 Task: Find connections with filter location Villanueva with filter topic #Successwith filter profile language German with filter current company TRANSEARCH with filter school Shri Ram Institute of Technology with filter industry Mobile Computing Software Products with filter service category Product Marketing with filter keywords title Plant Engineer
Action: Mouse moved to (480, 55)
Screenshot: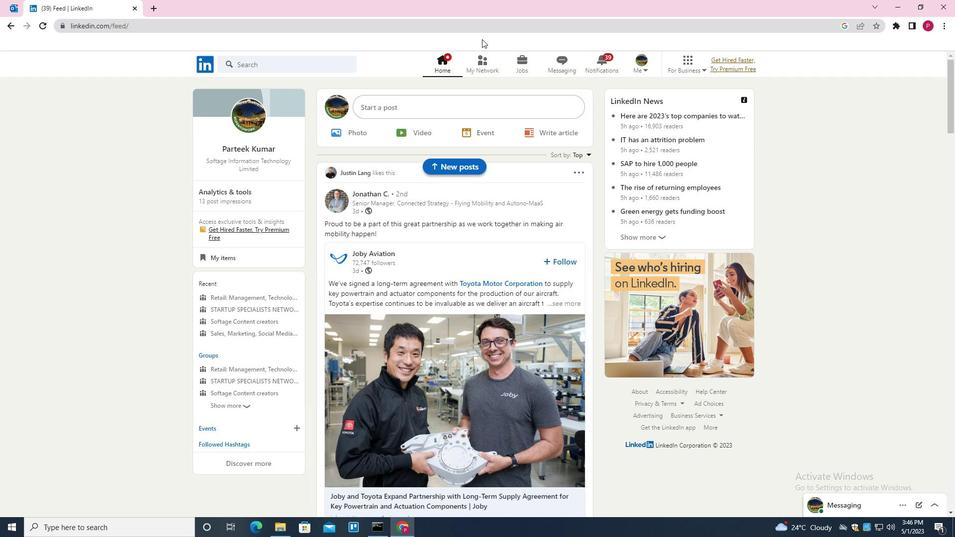 
Action: Mouse pressed left at (480, 55)
Screenshot: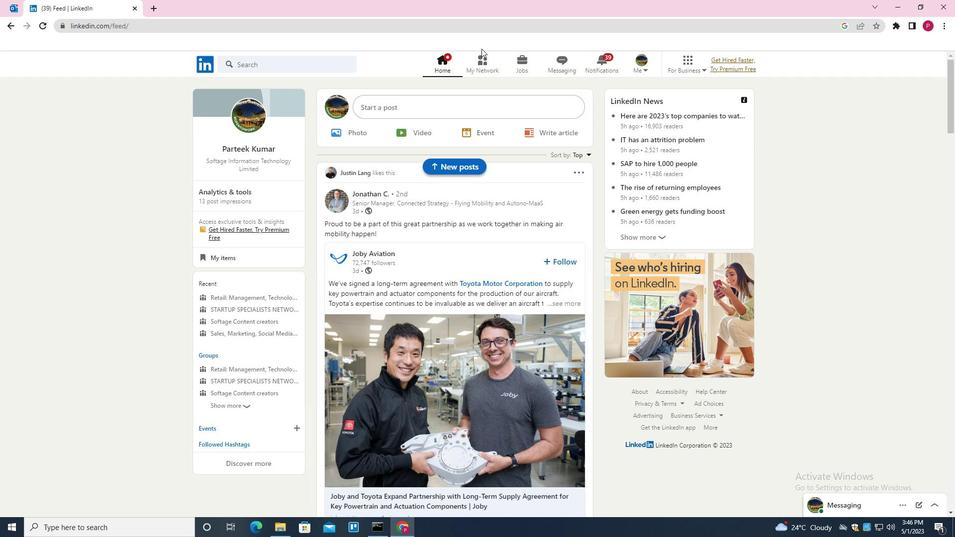 
Action: Mouse moved to (298, 122)
Screenshot: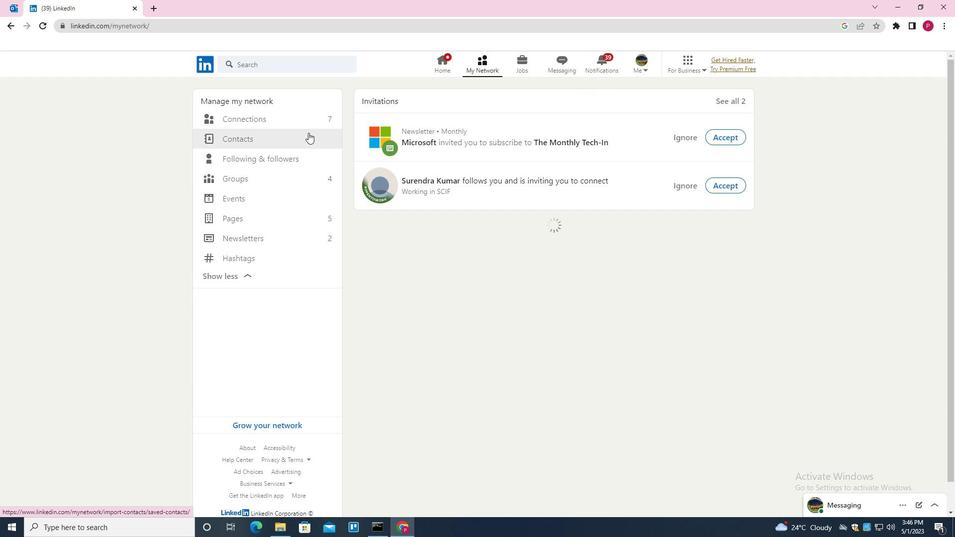 
Action: Mouse pressed left at (298, 122)
Screenshot: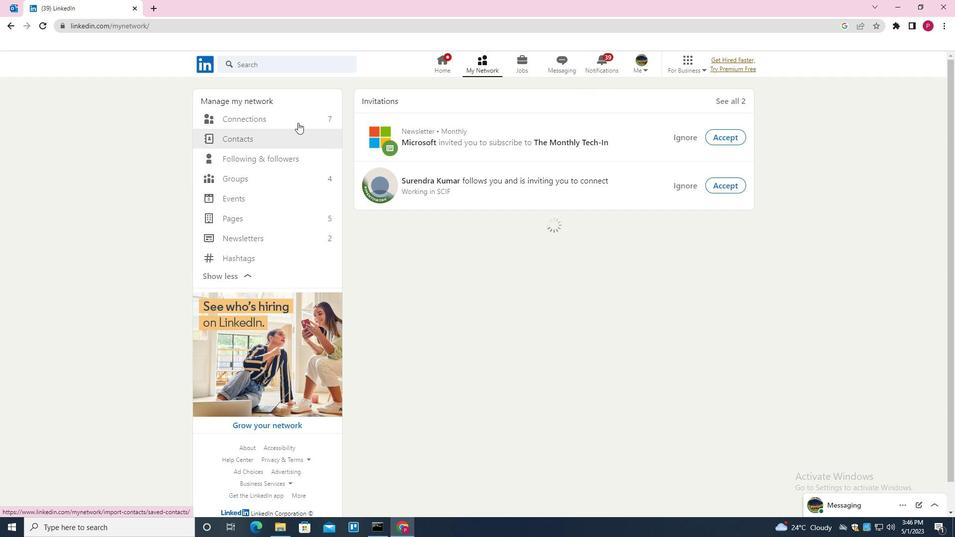 
Action: Mouse moved to (538, 119)
Screenshot: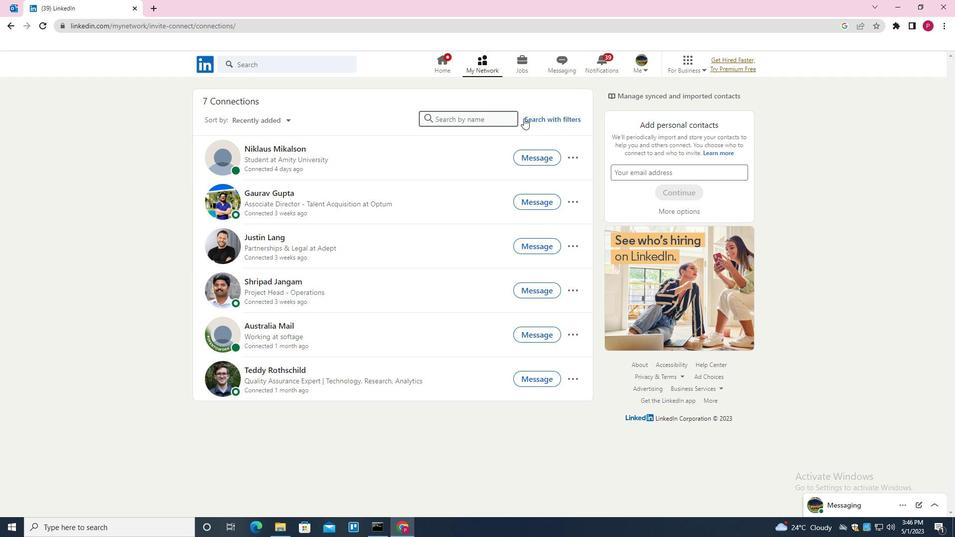 
Action: Mouse pressed left at (538, 119)
Screenshot: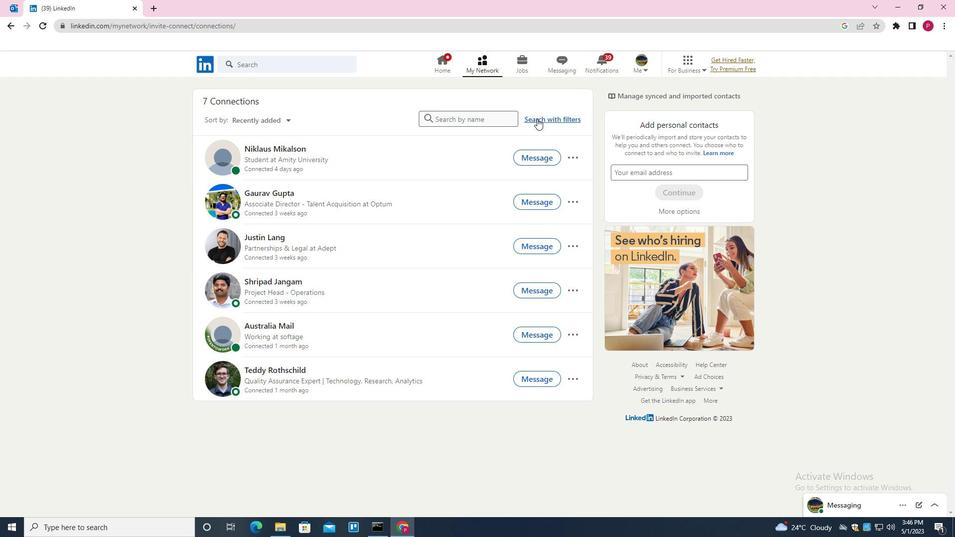 
Action: Mouse moved to (507, 90)
Screenshot: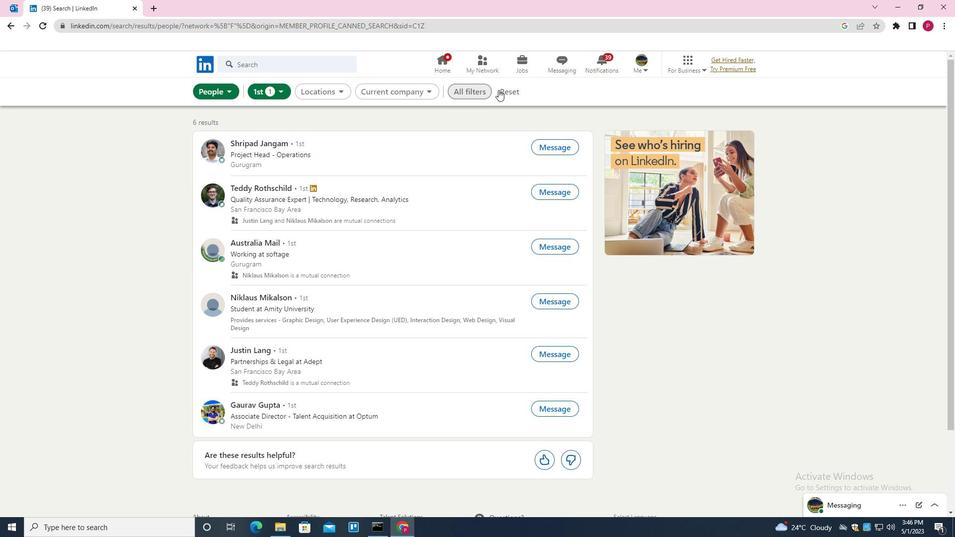 
Action: Mouse pressed left at (507, 90)
Screenshot: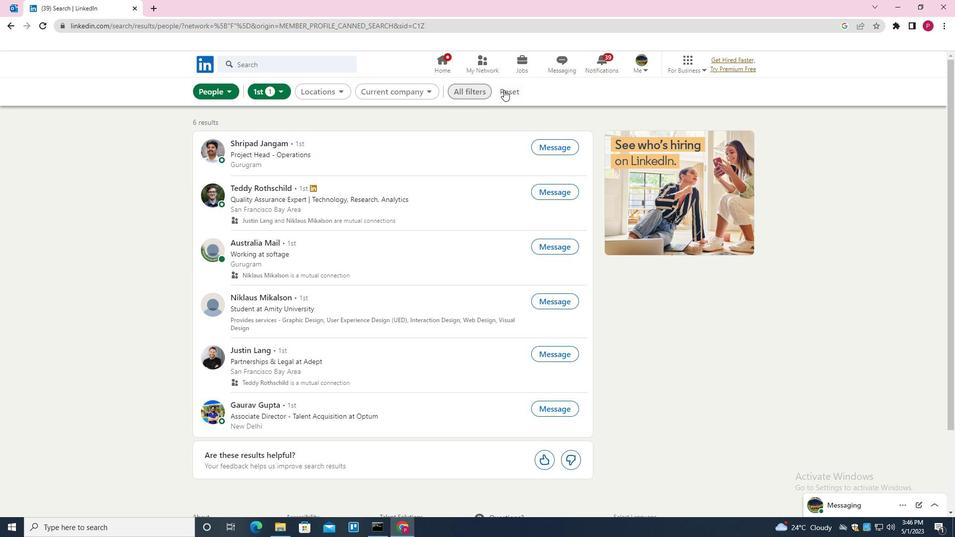 
Action: Mouse moved to (498, 90)
Screenshot: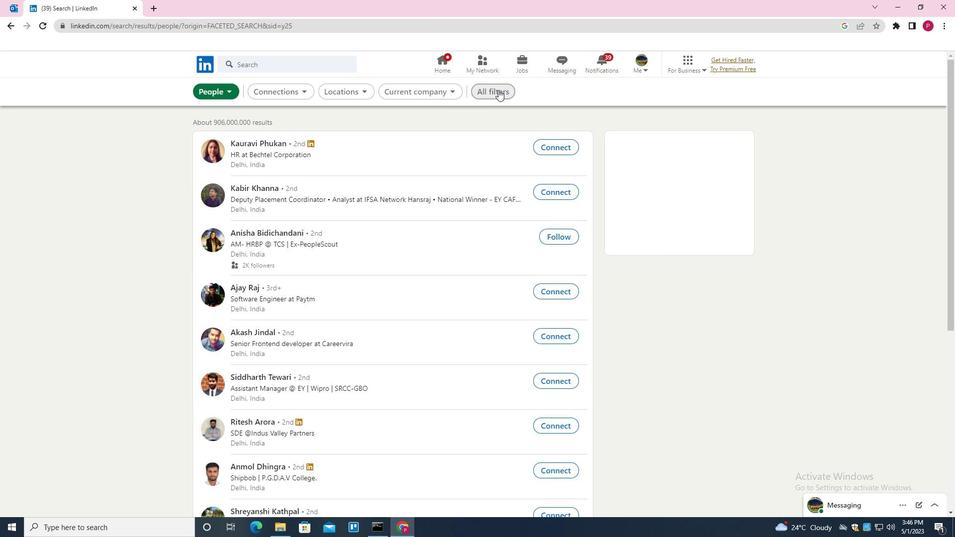 
Action: Mouse pressed left at (498, 90)
Screenshot: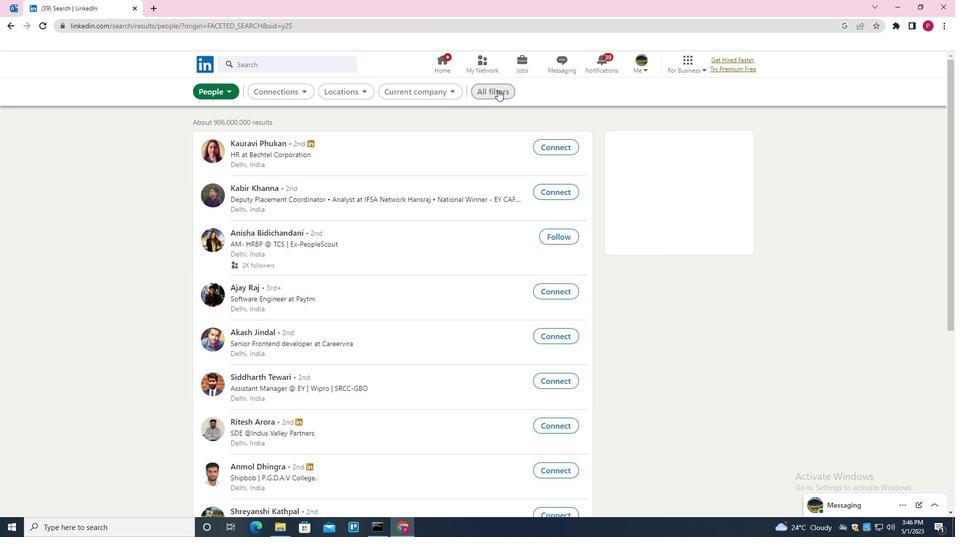 
Action: Mouse moved to (842, 314)
Screenshot: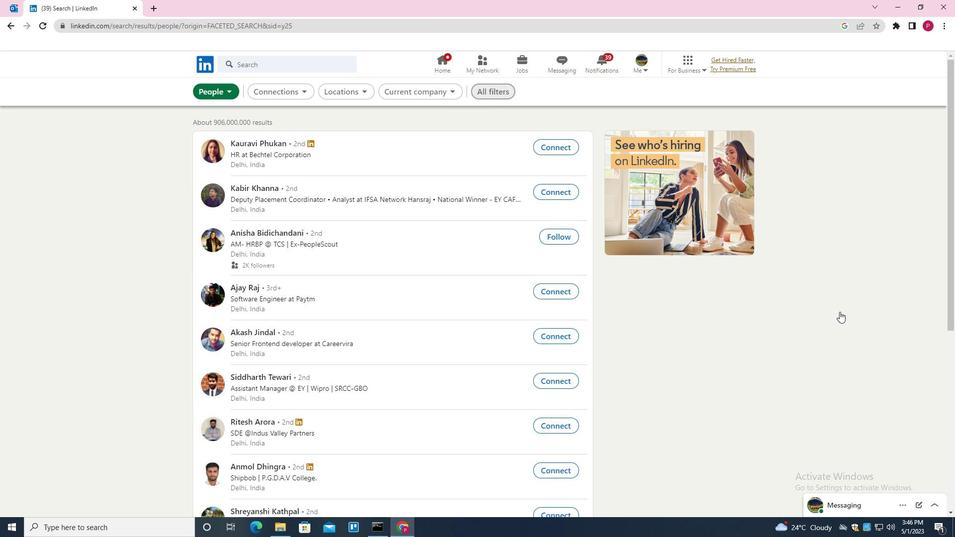 
Action: Mouse scrolled (842, 313) with delta (0, 0)
Screenshot: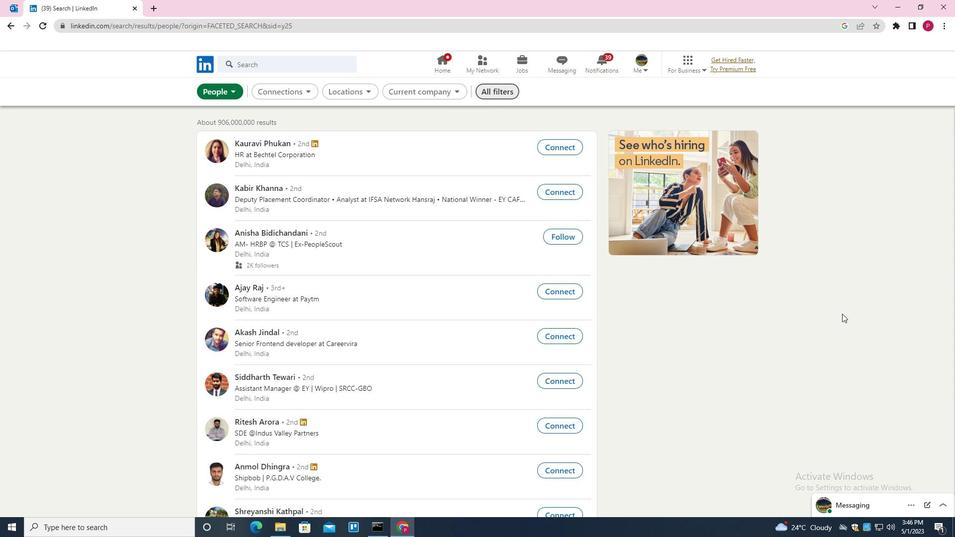 
Action: Mouse scrolled (842, 313) with delta (0, 0)
Screenshot: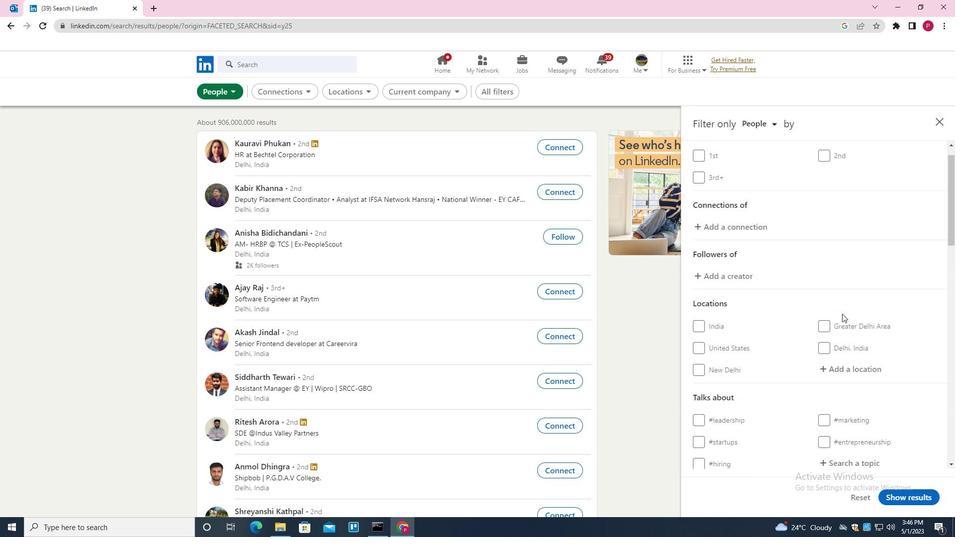 
Action: Mouse moved to (857, 294)
Screenshot: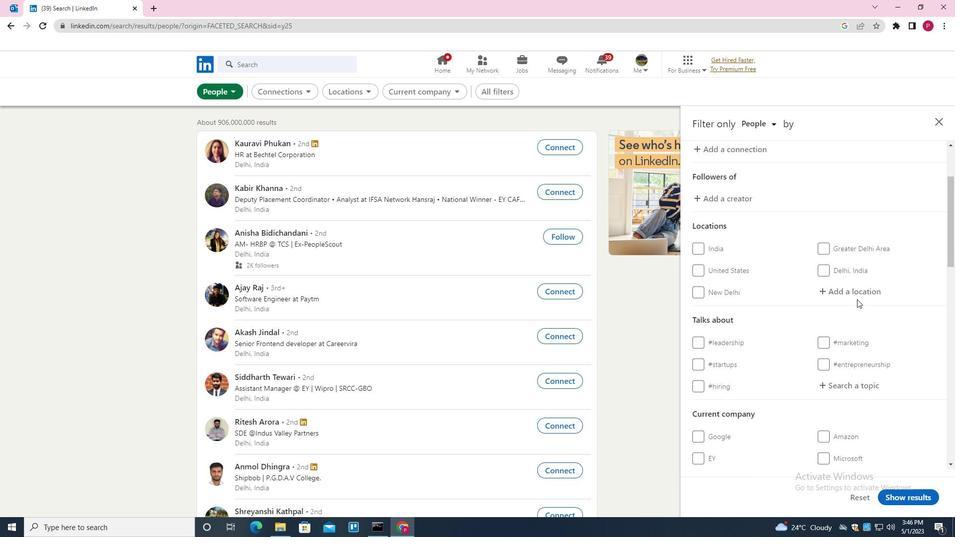 
Action: Mouse pressed left at (857, 294)
Screenshot: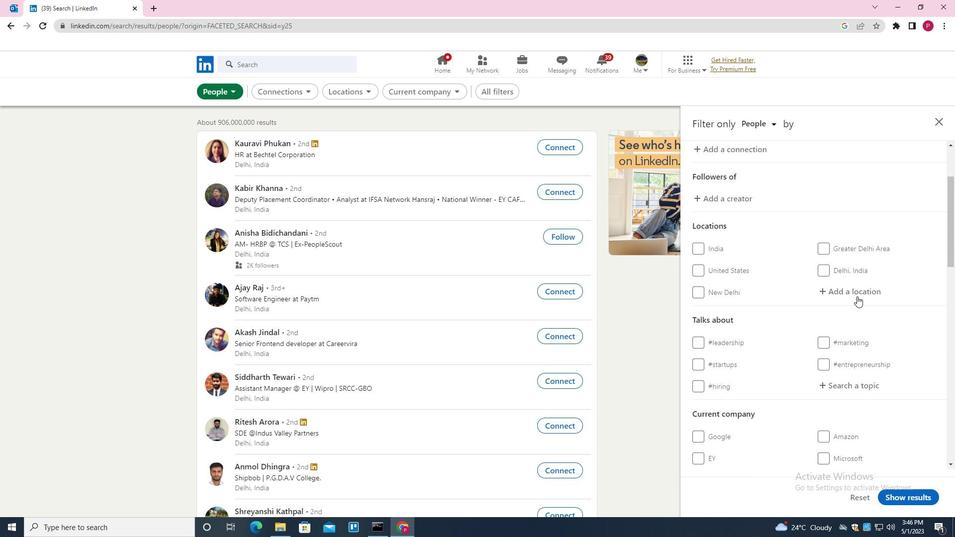 
Action: Mouse moved to (855, 293)
Screenshot: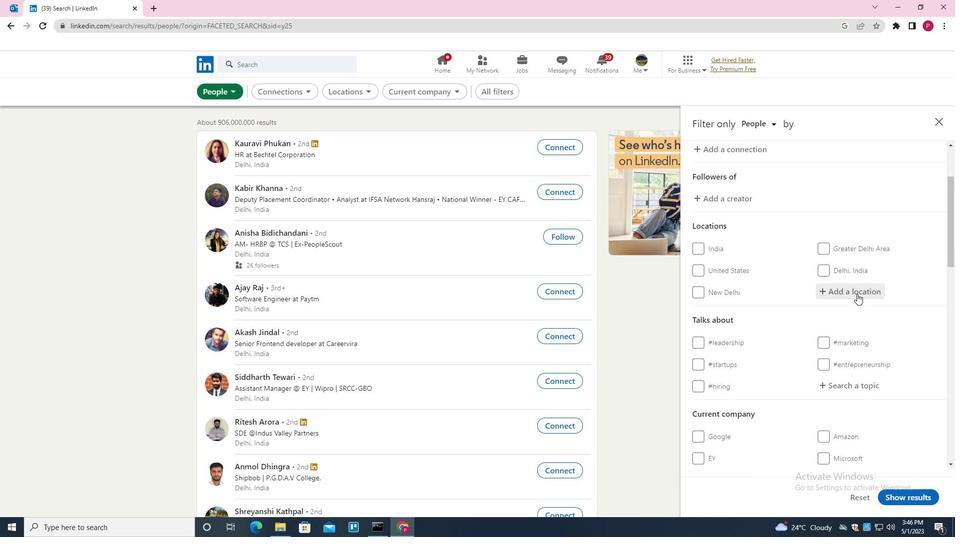 
Action: Key pressed <Key.shift>VIILANI<Key.backspace>UEV
Screenshot: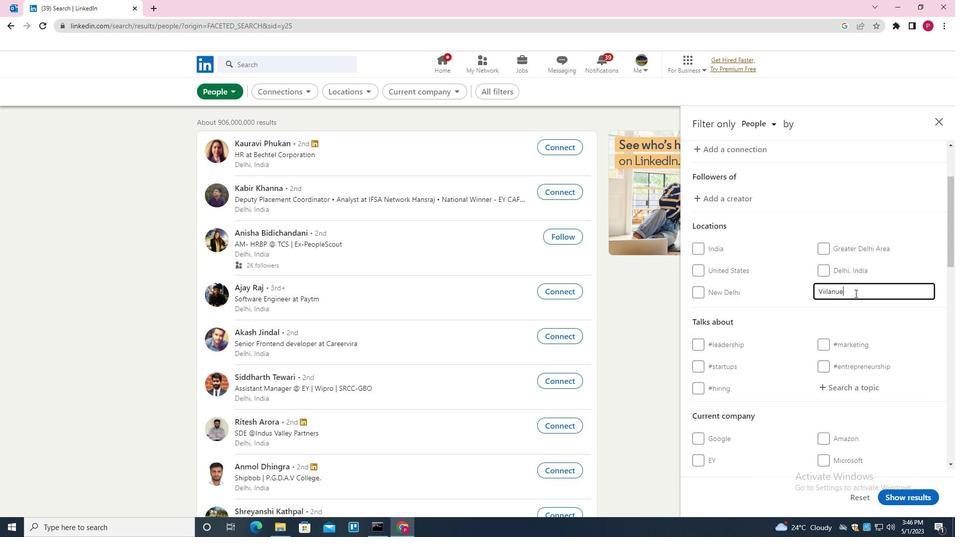 
Action: Mouse moved to (855, 293)
Screenshot: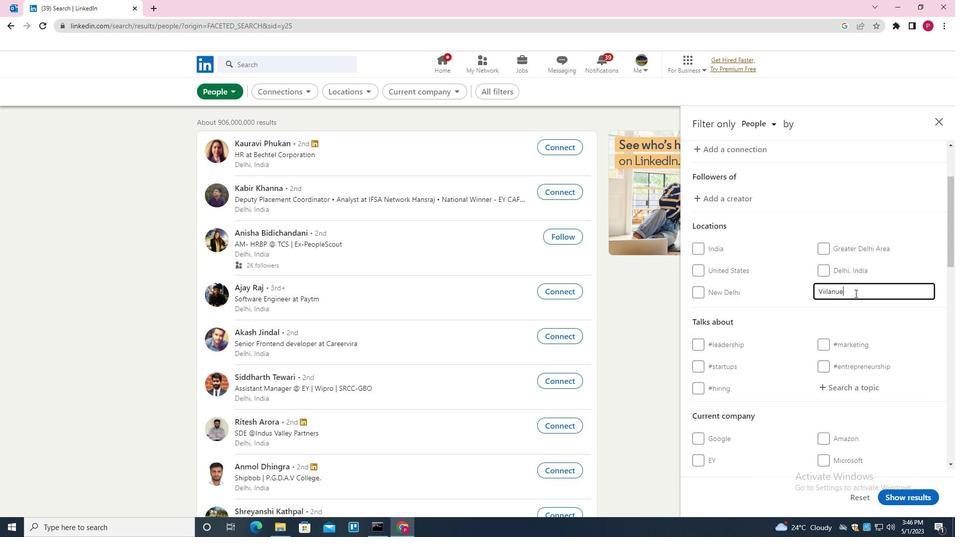
Action: Key pressed A
Screenshot: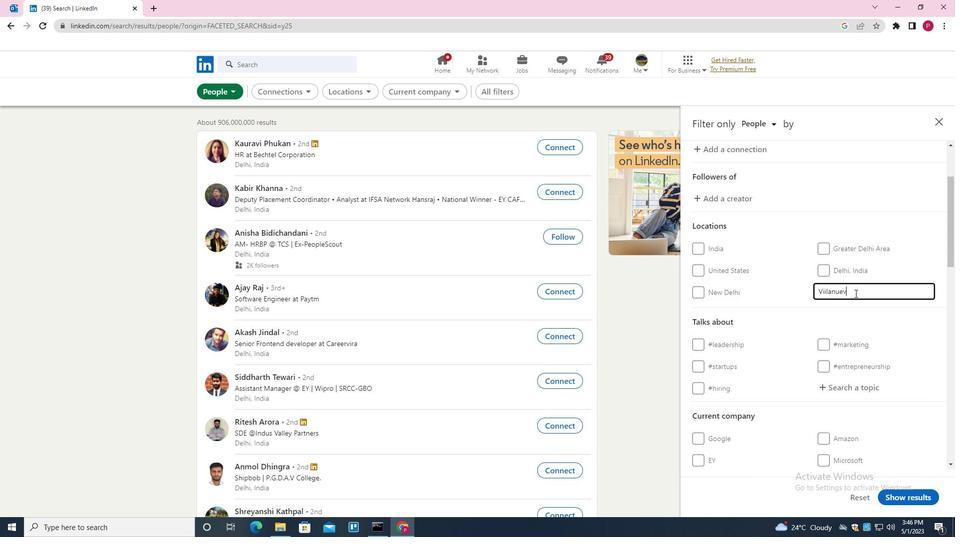 
Action: Mouse moved to (729, 382)
Screenshot: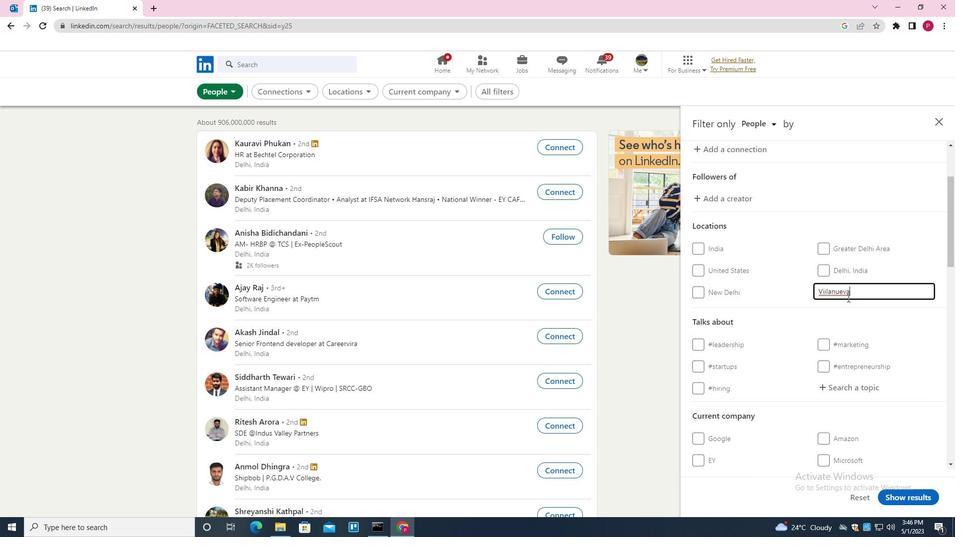 
Action: Mouse scrolled (729, 381) with delta (0, 0)
Screenshot: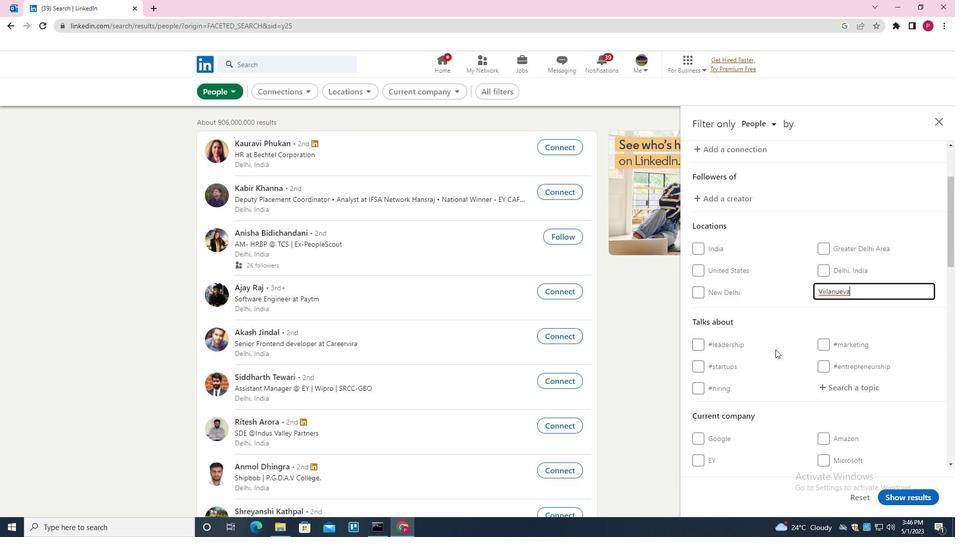 
Action: Mouse moved to (734, 378)
Screenshot: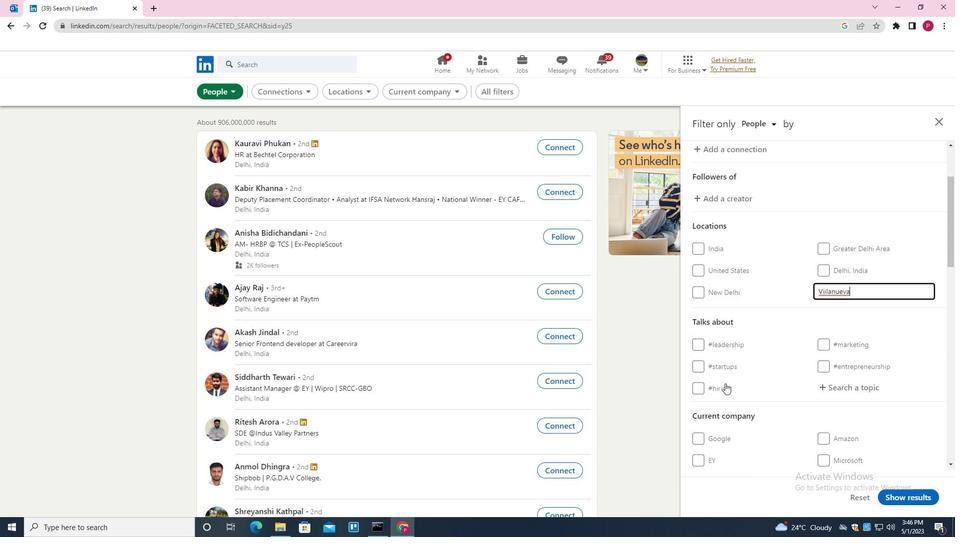 
Action: Mouse scrolled (734, 377) with delta (0, 0)
Screenshot: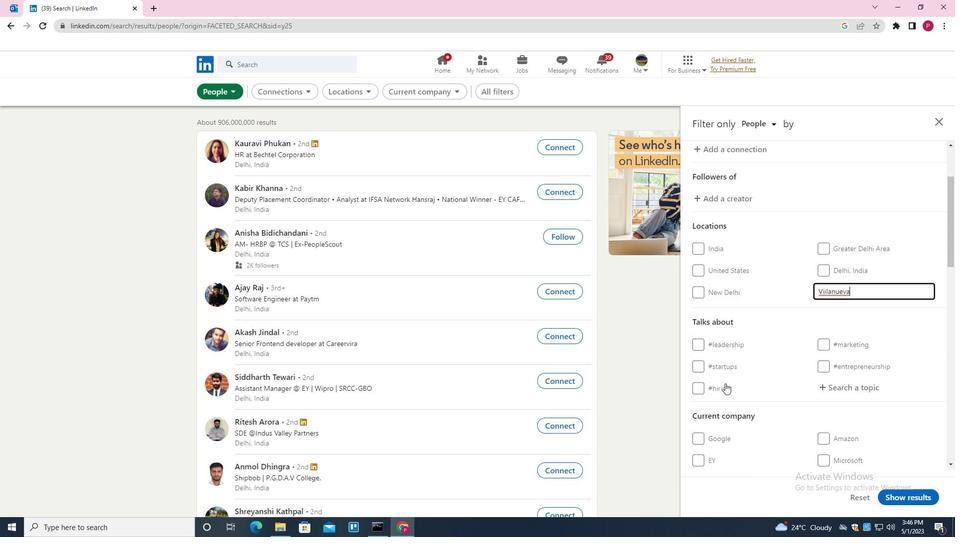 
Action: Mouse moved to (751, 366)
Screenshot: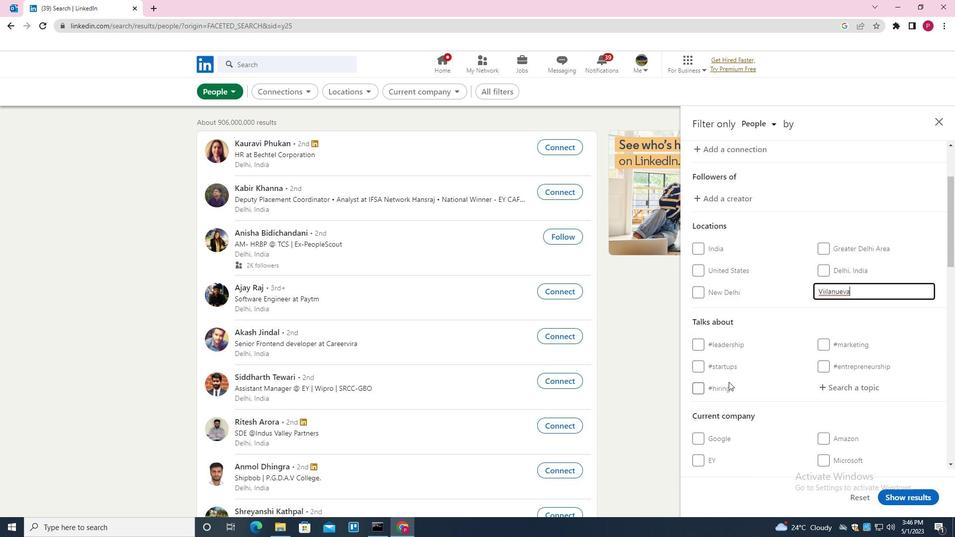
Action: Mouse scrolled (751, 365) with delta (0, 0)
Screenshot: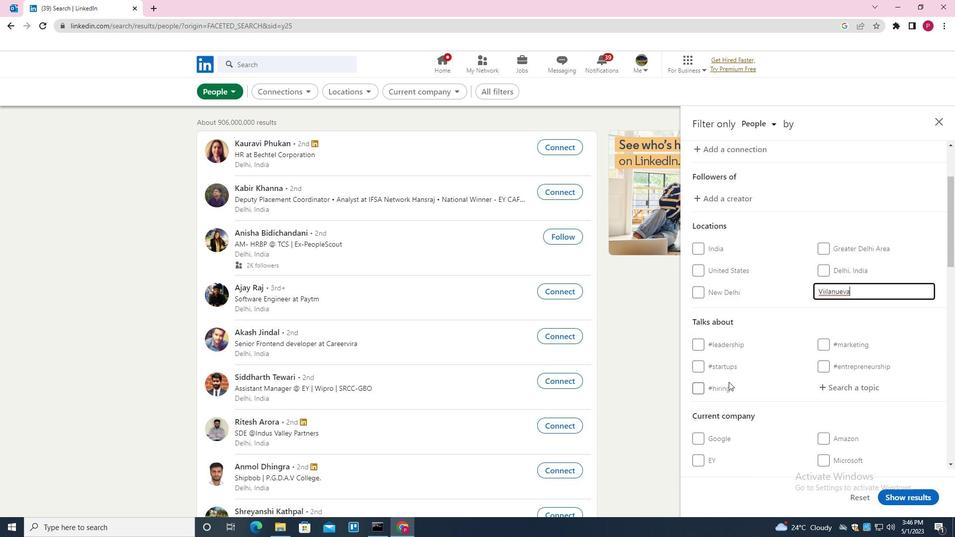 
Action: Mouse moved to (863, 246)
Screenshot: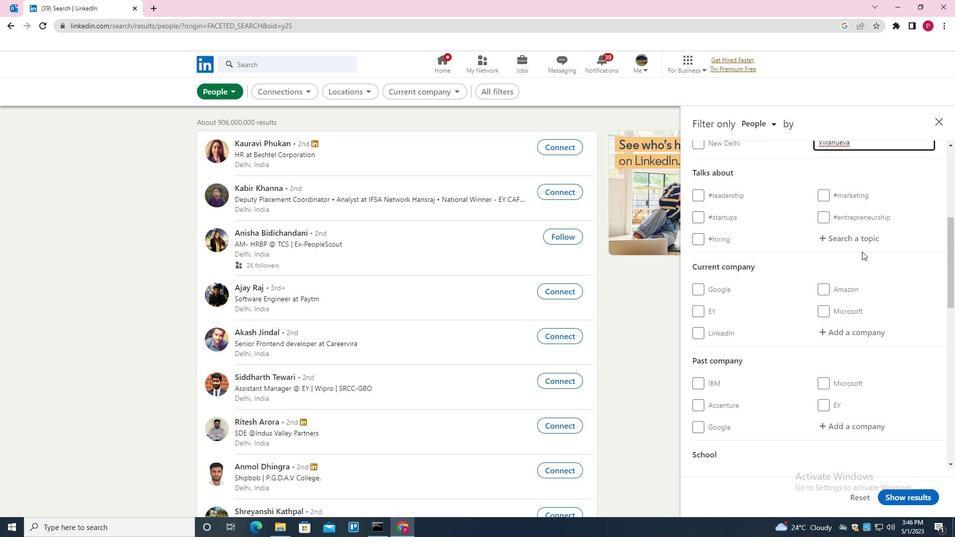 
Action: Mouse pressed left at (863, 246)
Screenshot: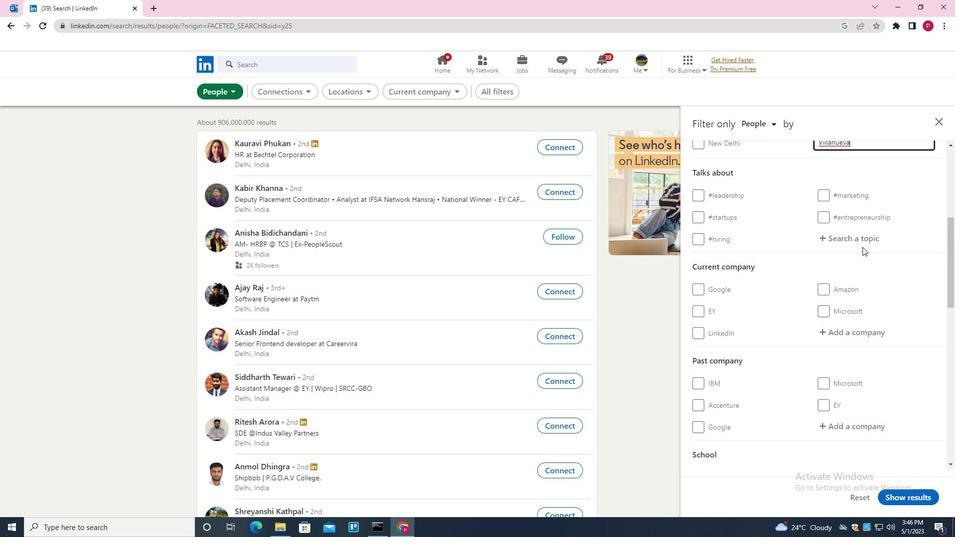 
Action: Mouse moved to (865, 240)
Screenshot: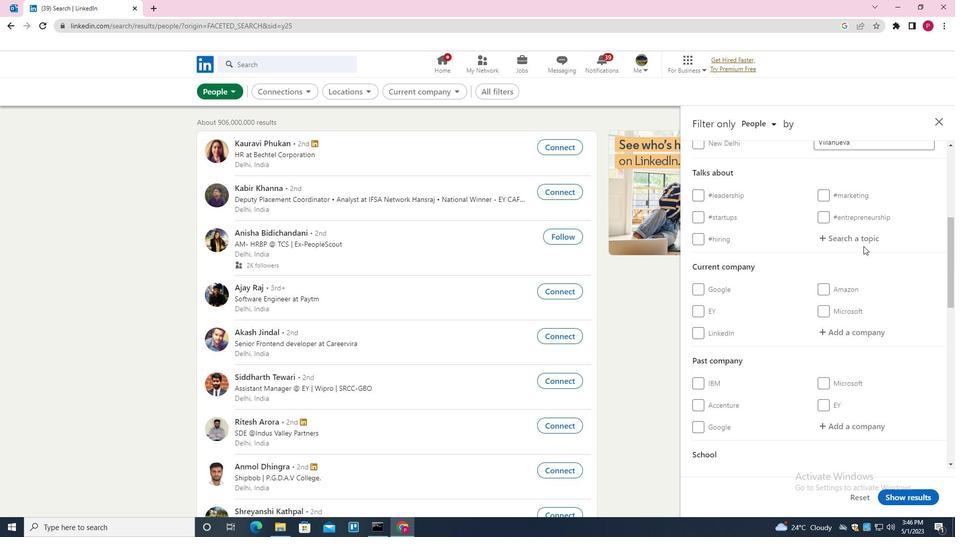 
Action: Mouse pressed left at (865, 240)
Screenshot: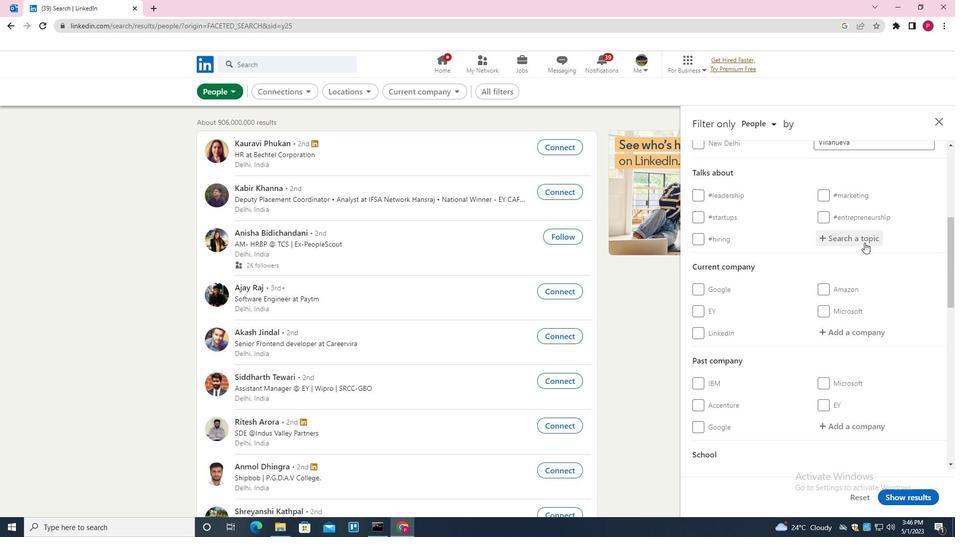 
Action: Mouse moved to (836, 258)
Screenshot: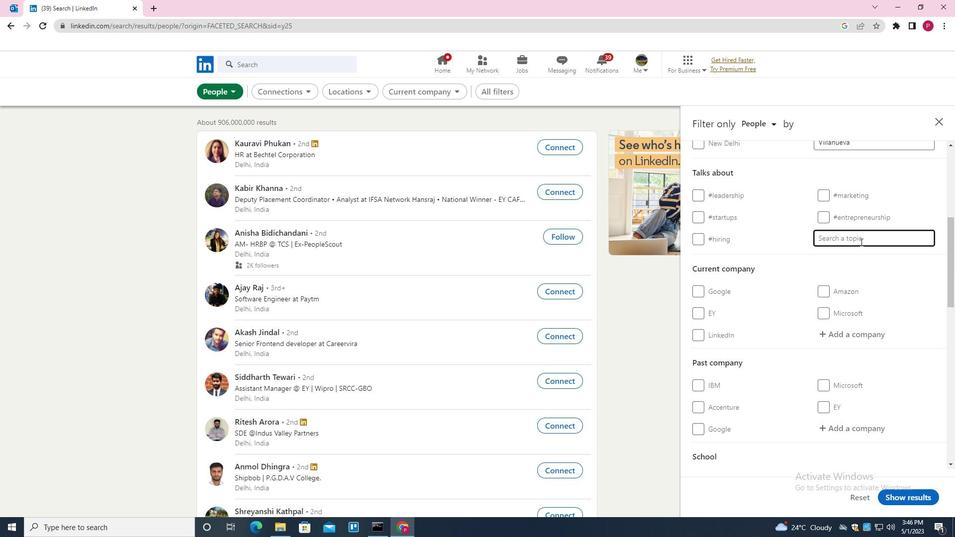 
Action: Key pressed <Key.shift>SUCESS<Key.down><Key.down><Key.down><Key.down><Key.enter>
Screenshot: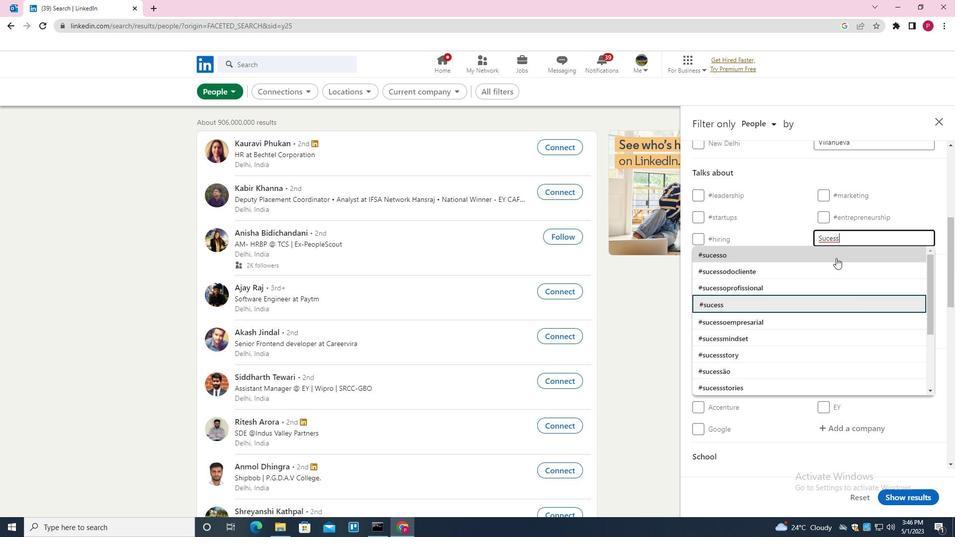
Action: Mouse moved to (810, 300)
Screenshot: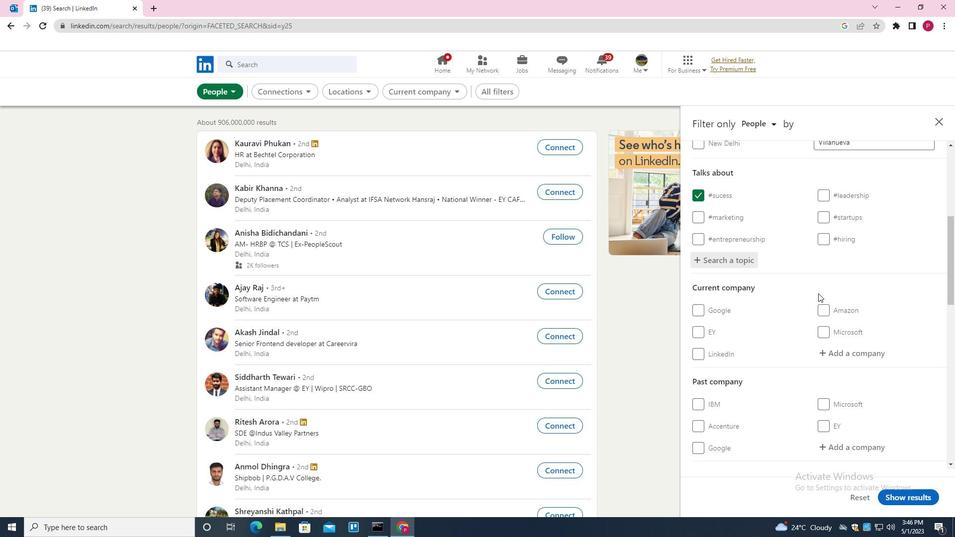 
Action: Mouse scrolled (810, 300) with delta (0, 0)
Screenshot: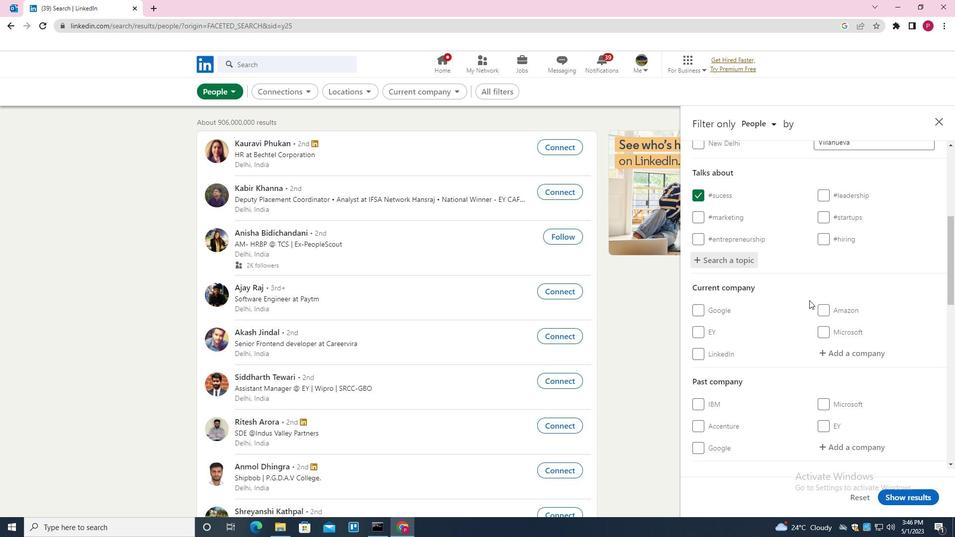
Action: Mouse scrolled (810, 300) with delta (0, 0)
Screenshot: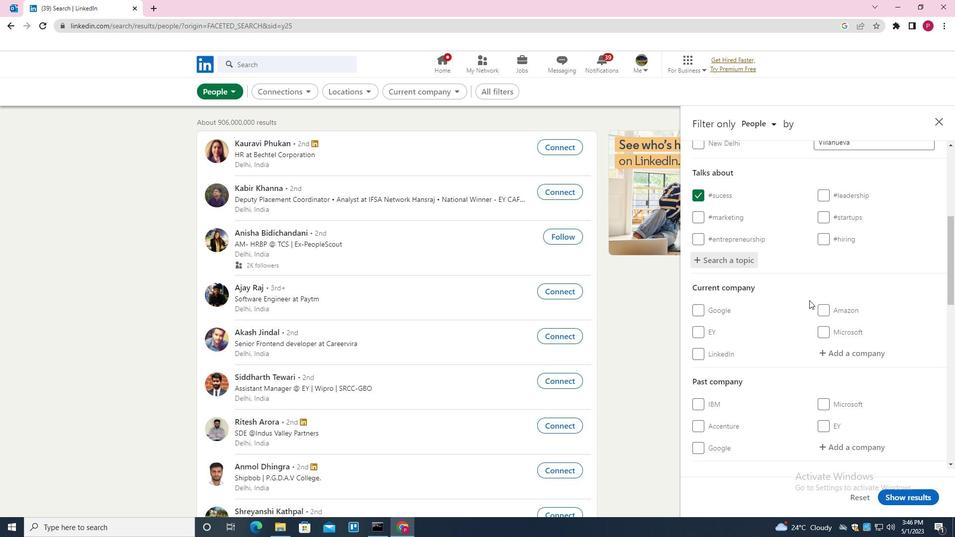 
Action: Mouse scrolled (810, 300) with delta (0, 0)
Screenshot: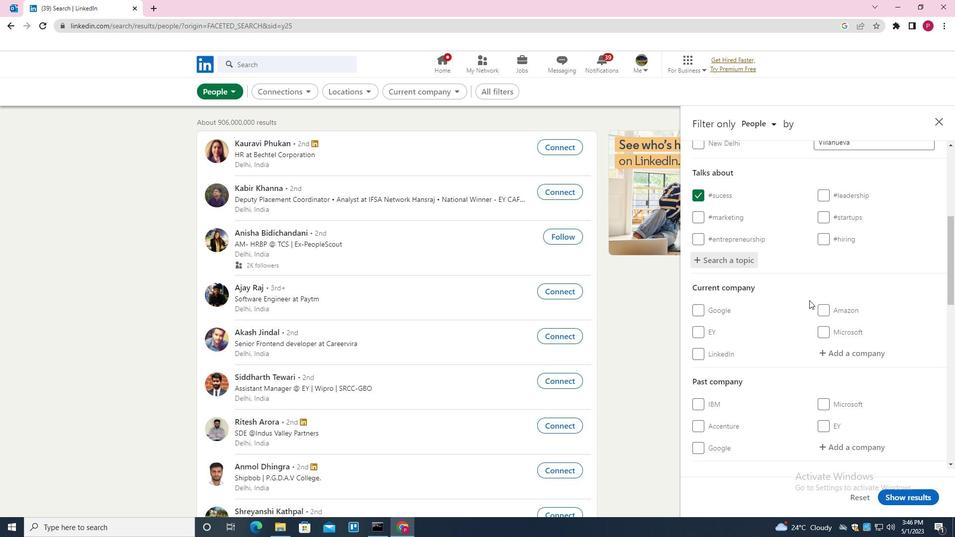 
Action: Mouse scrolled (810, 300) with delta (0, 0)
Screenshot: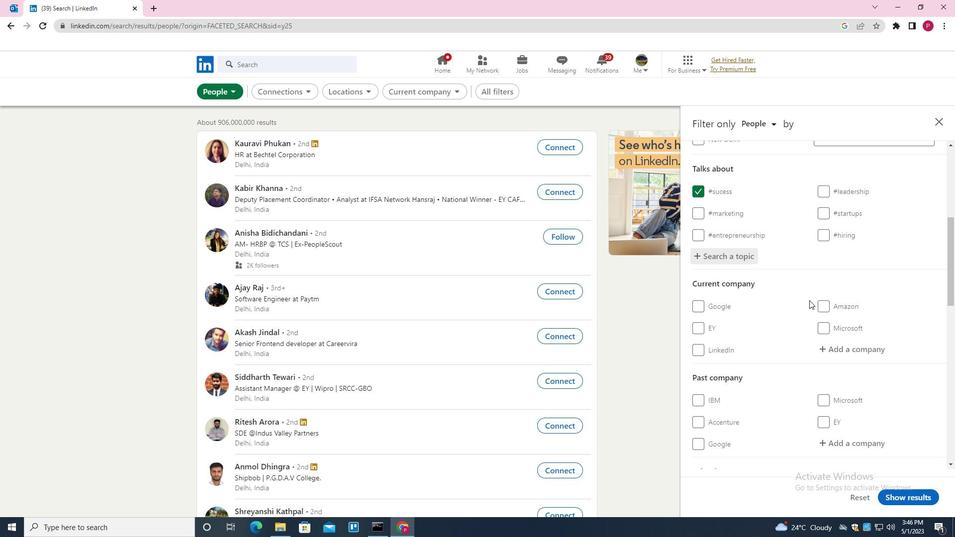 
Action: Mouse scrolled (810, 300) with delta (0, 0)
Screenshot: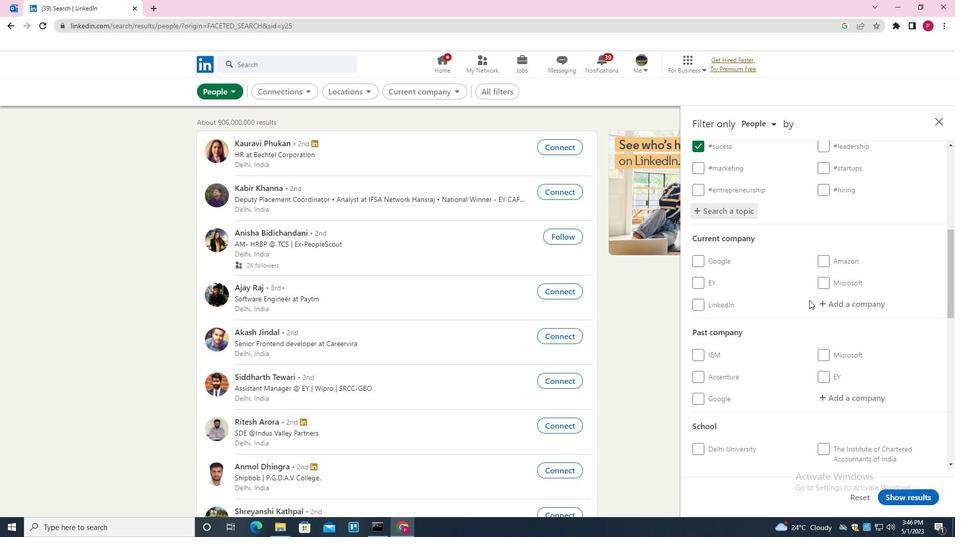 
Action: Mouse moved to (768, 300)
Screenshot: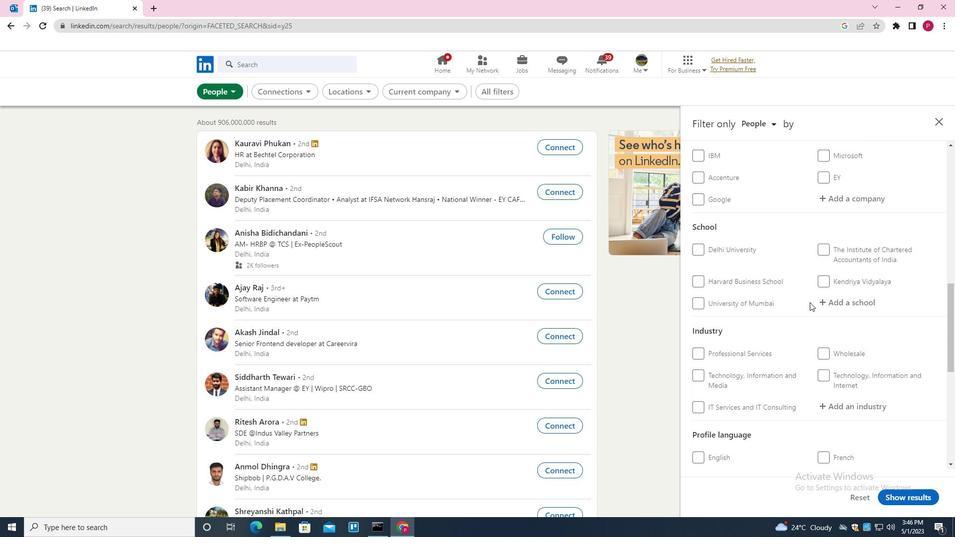 
Action: Mouse scrolled (768, 300) with delta (0, 0)
Screenshot: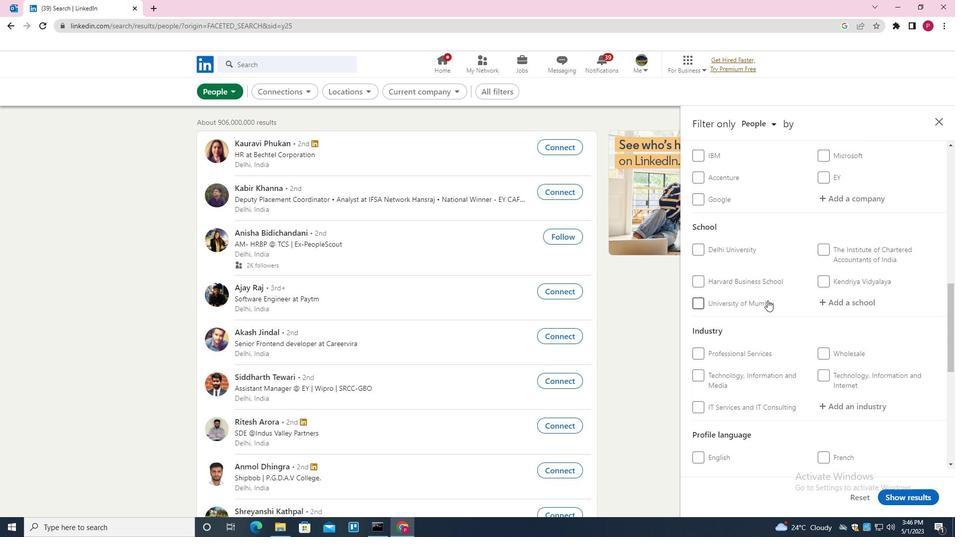 
Action: Mouse scrolled (768, 300) with delta (0, 0)
Screenshot: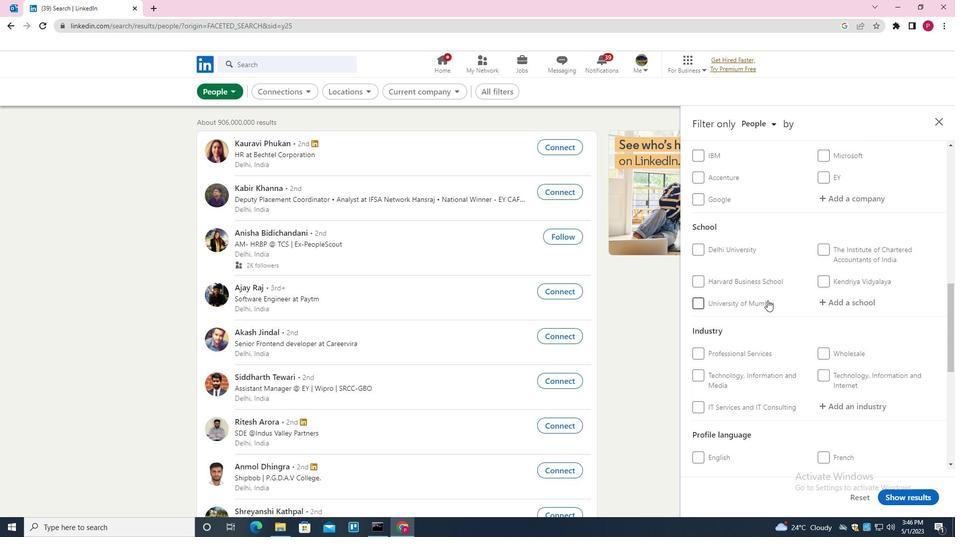 
Action: Mouse moved to (767, 300)
Screenshot: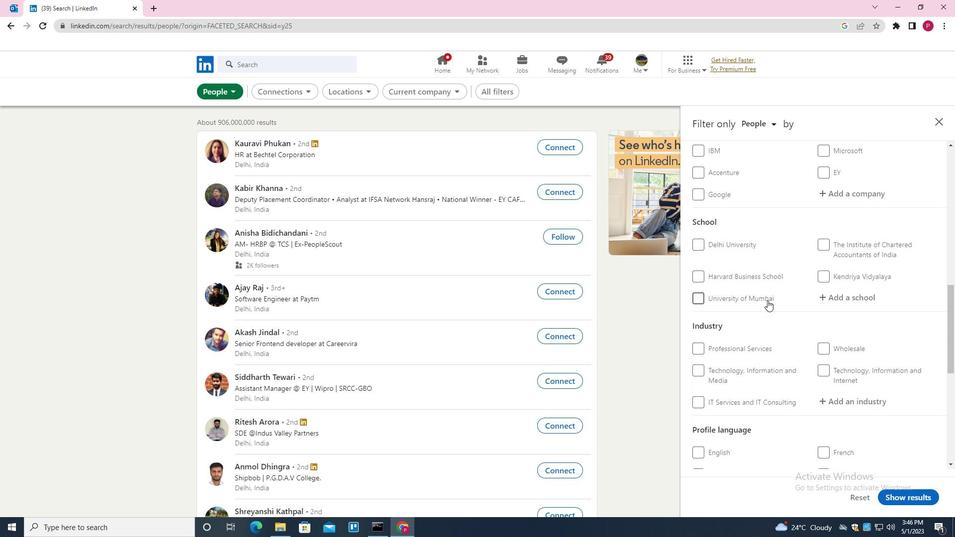 
Action: Mouse scrolled (767, 300) with delta (0, 0)
Screenshot: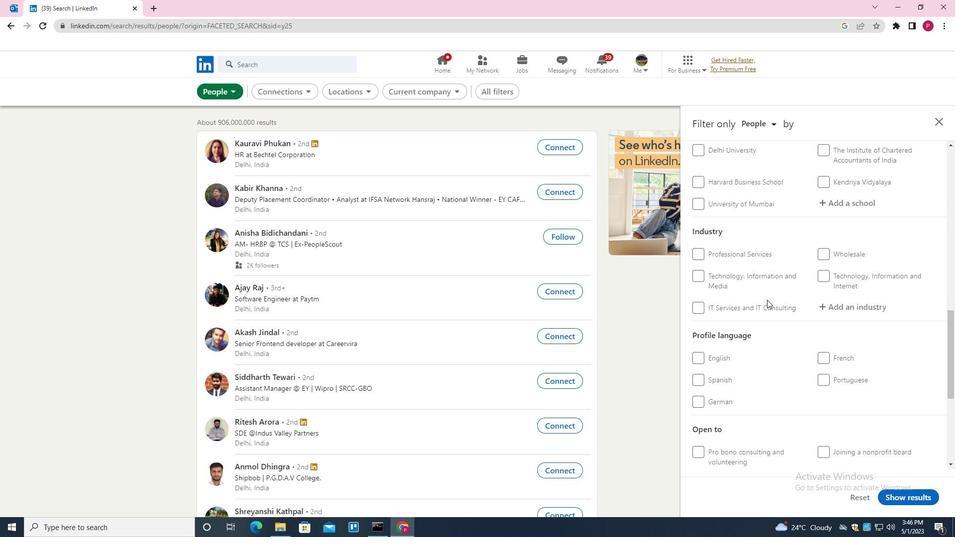 
Action: Mouse scrolled (767, 300) with delta (0, 0)
Screenshot: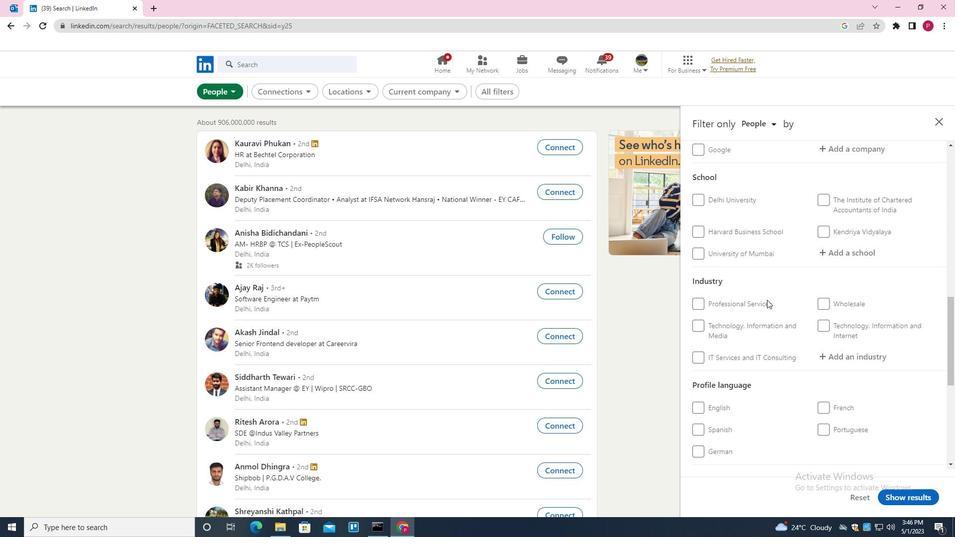 
Action: Mouse scrolled (767, 300) with delta (0, 0)
Screenshot: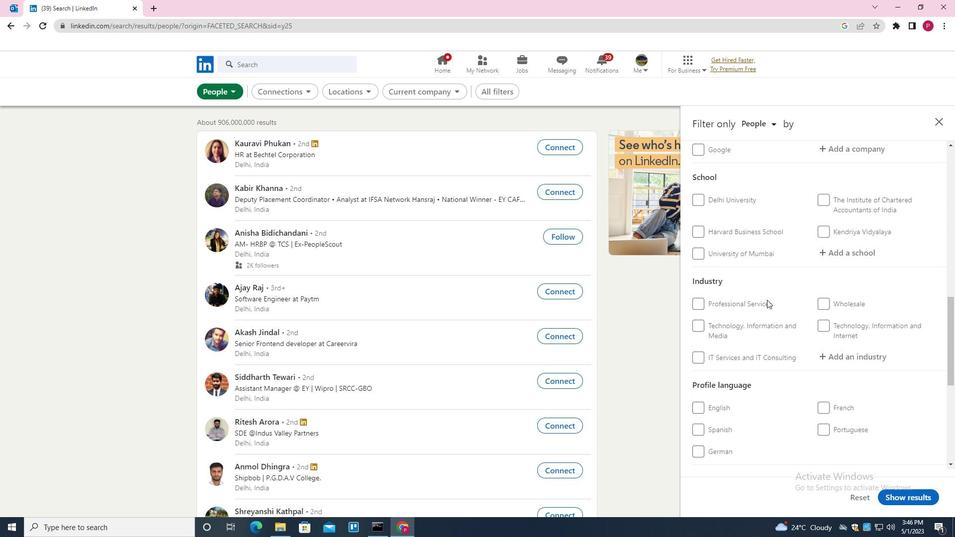 
Action: Mouse scrolled (767, 299) with delta (0, 0)
Screenshot: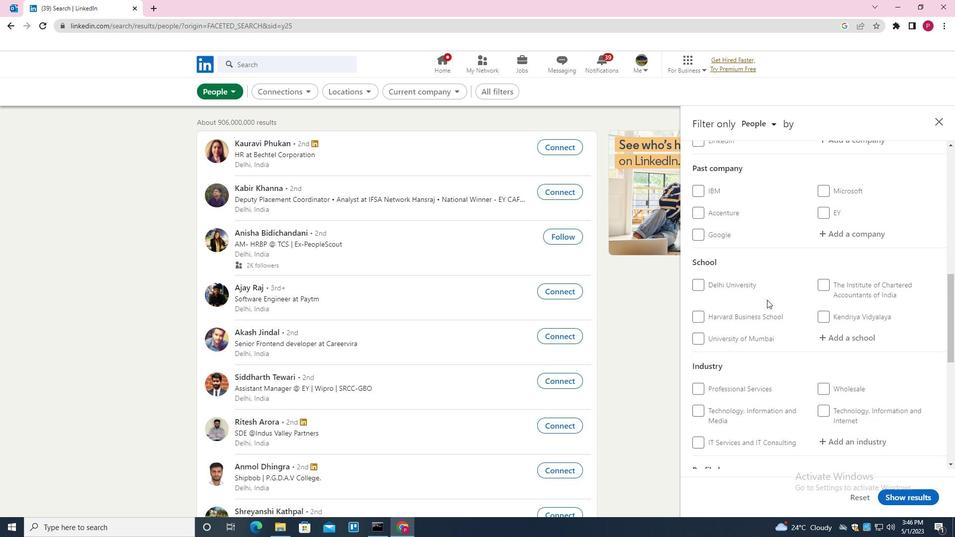 
Action: Mouse scrolled (767, 299) with delta (0, 0)
Screenshot: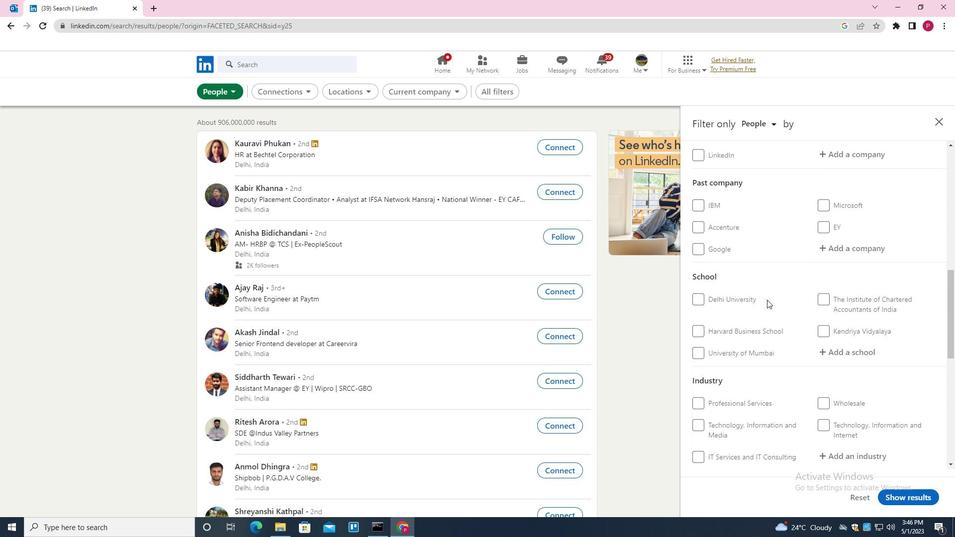 
Action: Mouse scrolled (767, 299) with delta (0, 0)
Screenshot: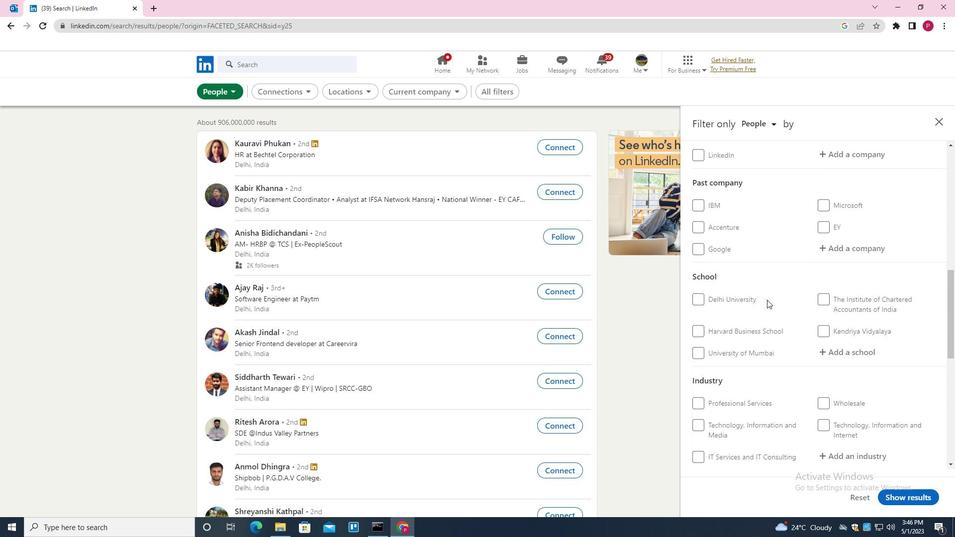 
Action: Mouse scrolled (767, 299) with delta (0, 0)
Screenshot: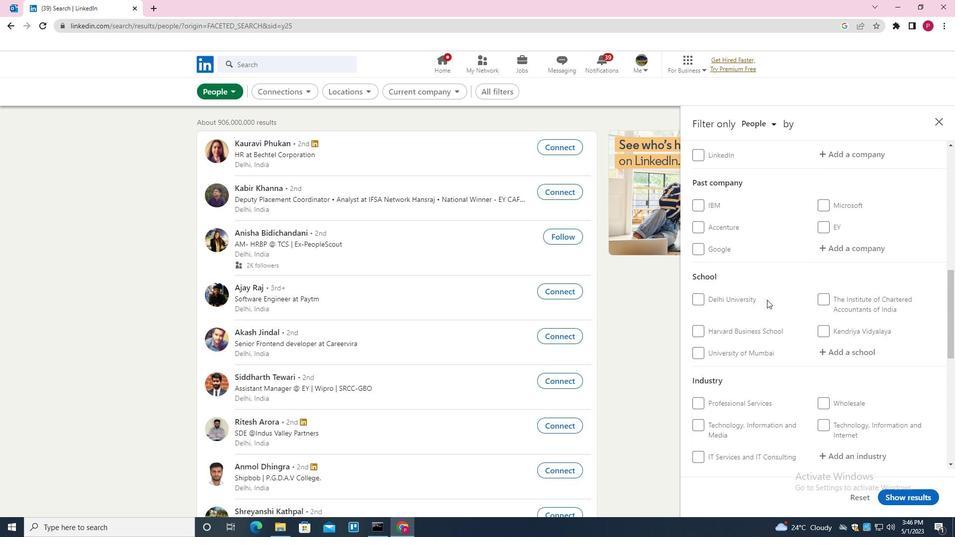 
Action: Mouse scrolled (767, 299) with delta (0, 0)
Screenshot: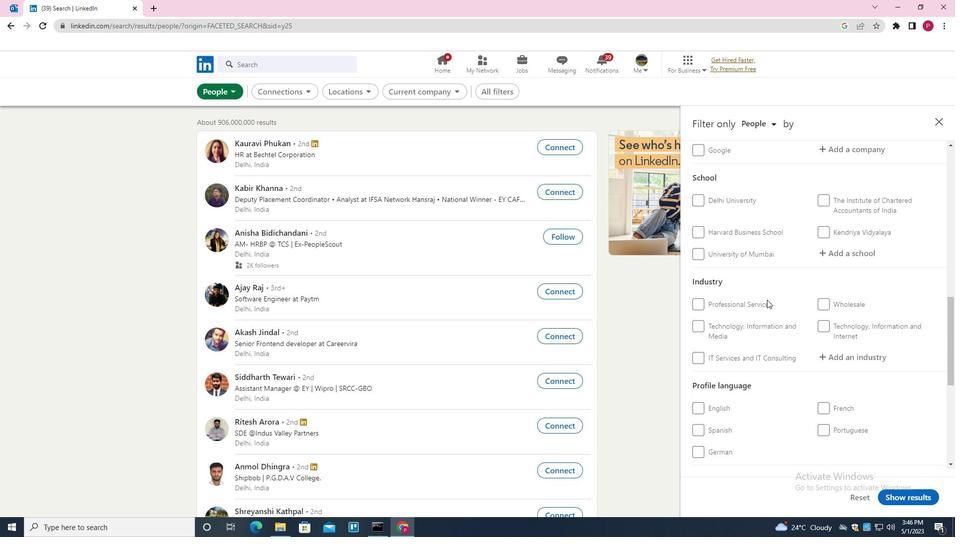 
Action: Mouse scrolled (767, 299) with delta (0, 0)
Screenshot: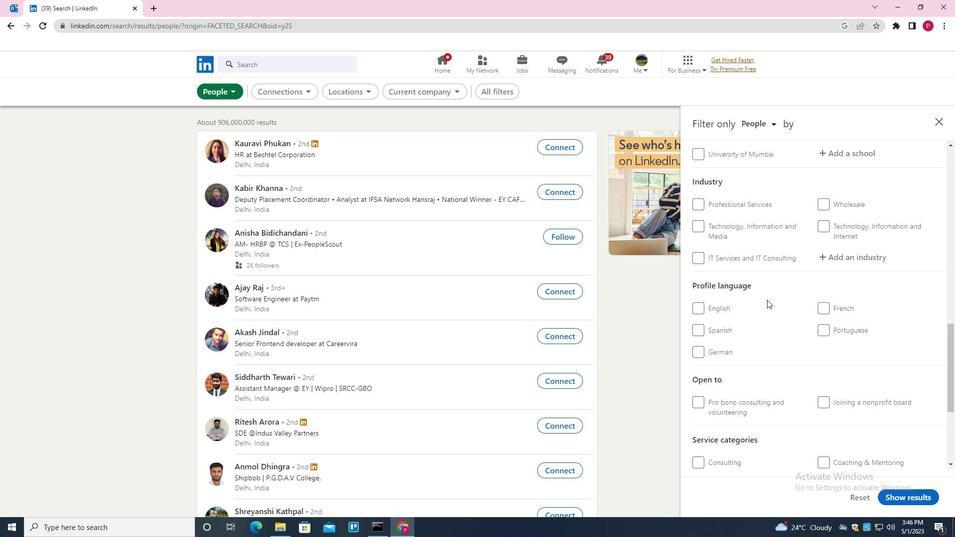 
Action: Mouse moved to (729, 249)
Screenshot: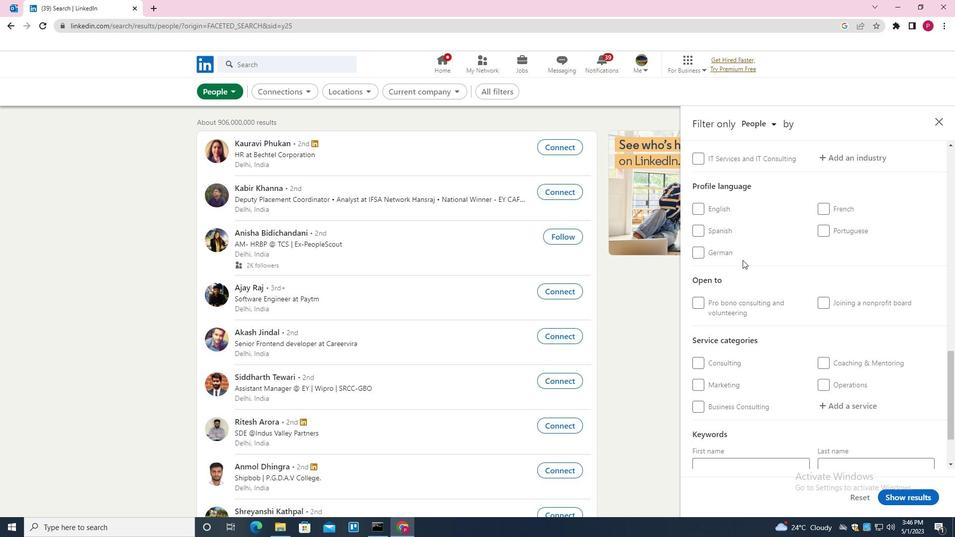 
Action: Mouse pressed left at (729, 249)
Screenshot: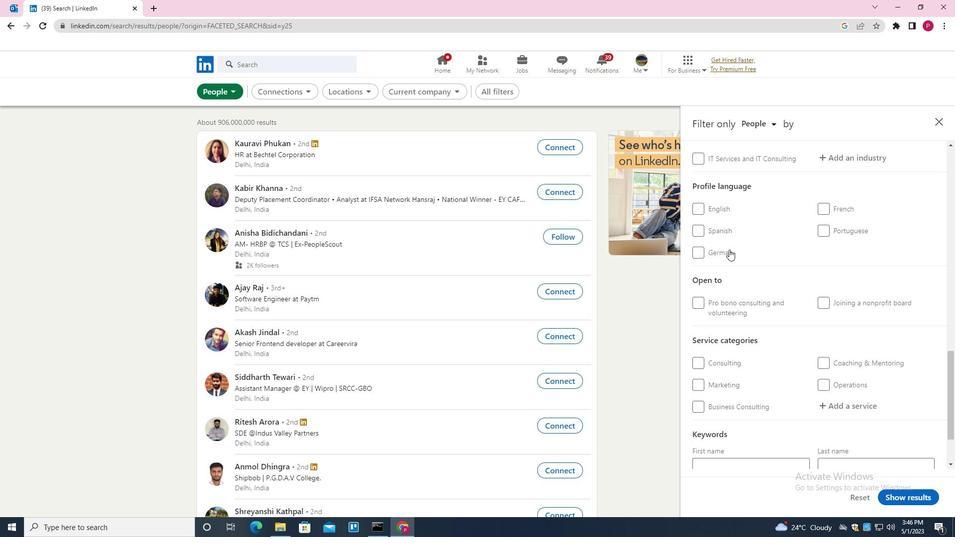 
Action: Mouse moved to (728, 249)
Screenshot: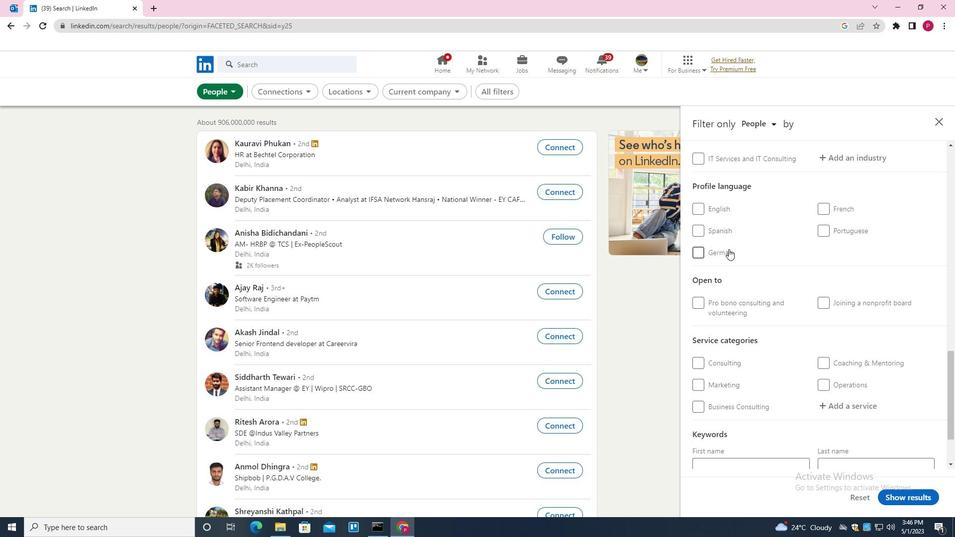 
Action: Mouse scrolled (728, 249) with delta (0, 0)
Screenshot: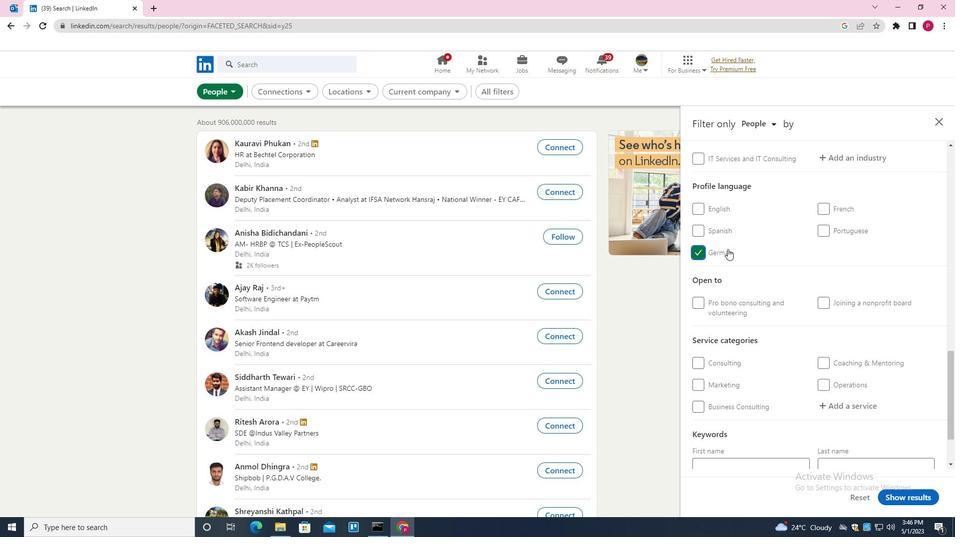 
Action: Mouse scrolled (728, 249) with delta (0, 0)
Screenshot: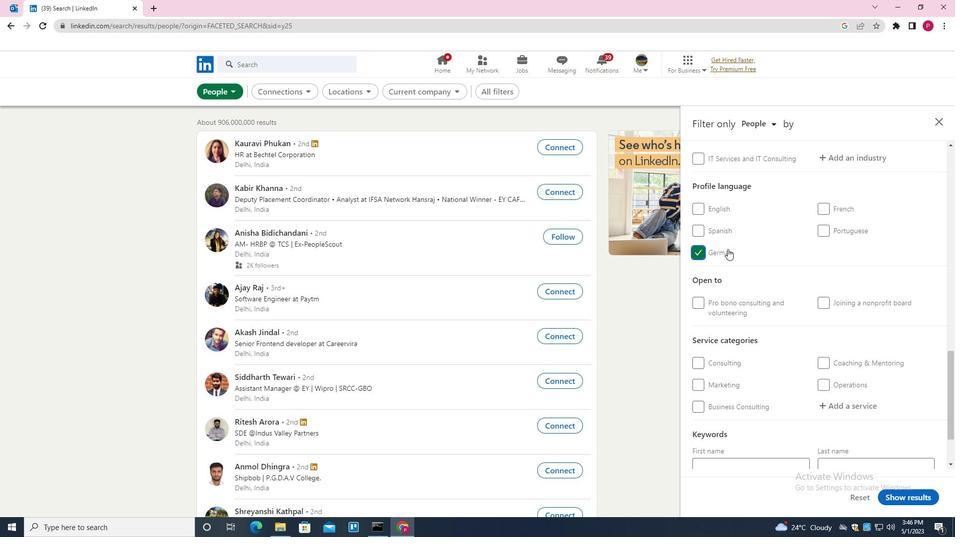 
Action: Mouse scrolled (728, 249) with delta (0, 0)
Screenshot: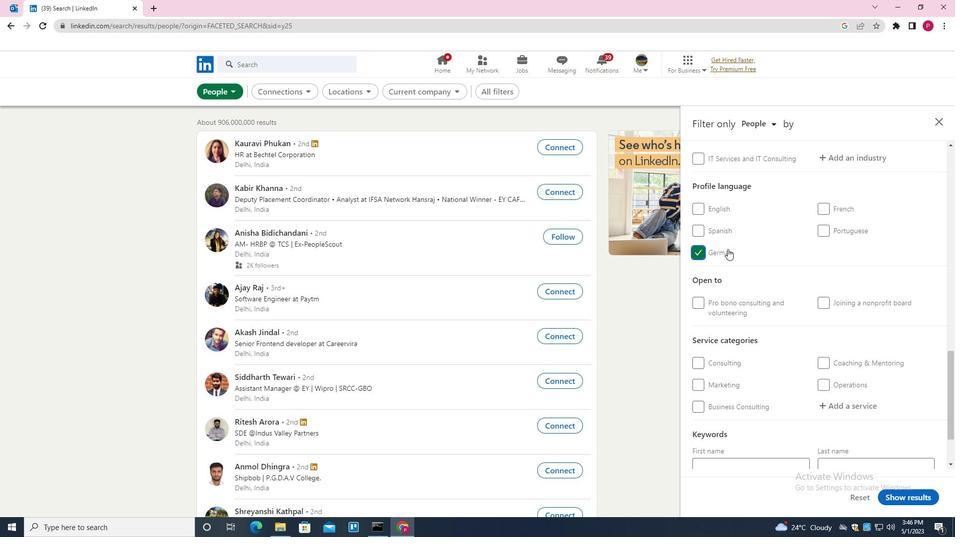 
Action: Mouse scrolled (728, 249) with delta (0, 0)
Screenshot: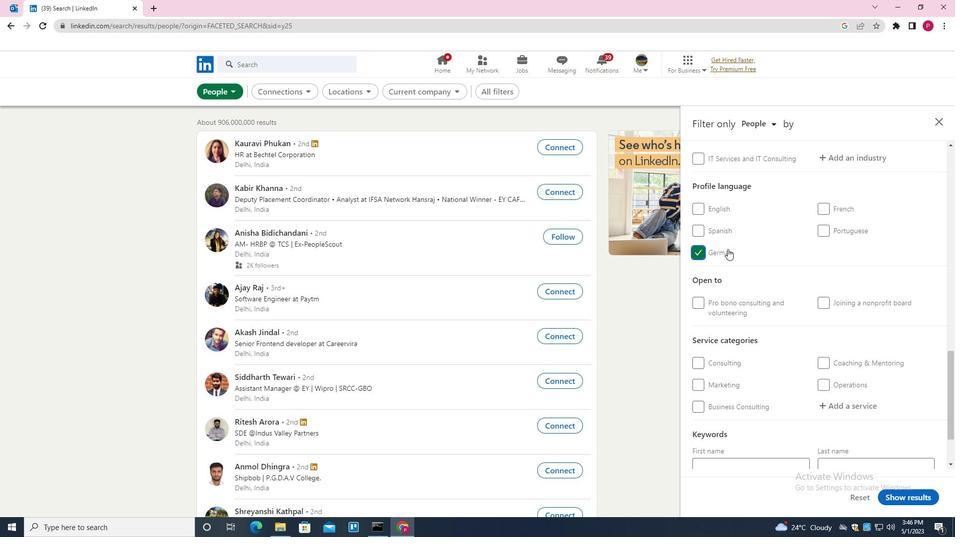 
Action: Mouse scrolled (728, 249) with delta (0, 0)
Screenshot: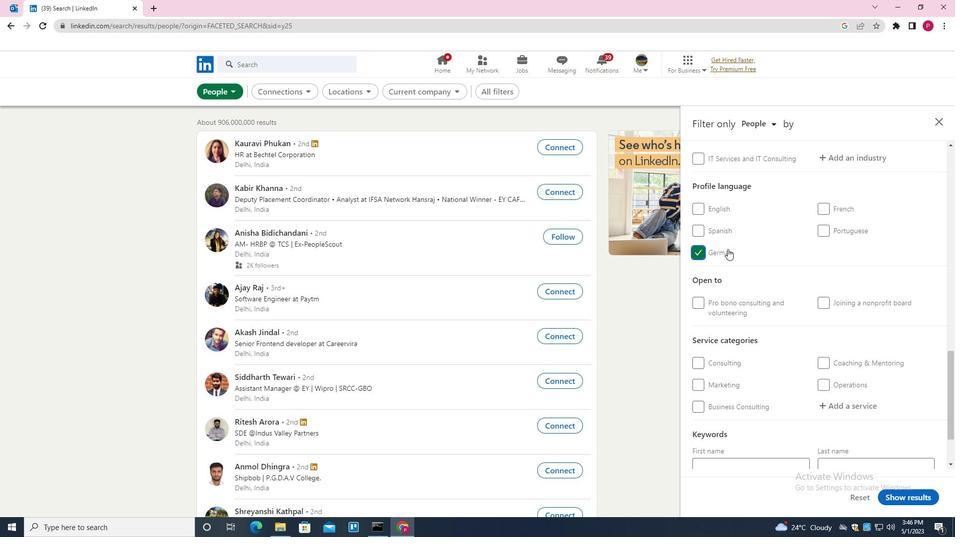 
Action: Mouse scrolled (728, 249) with delta (0, 0)
Screenshot: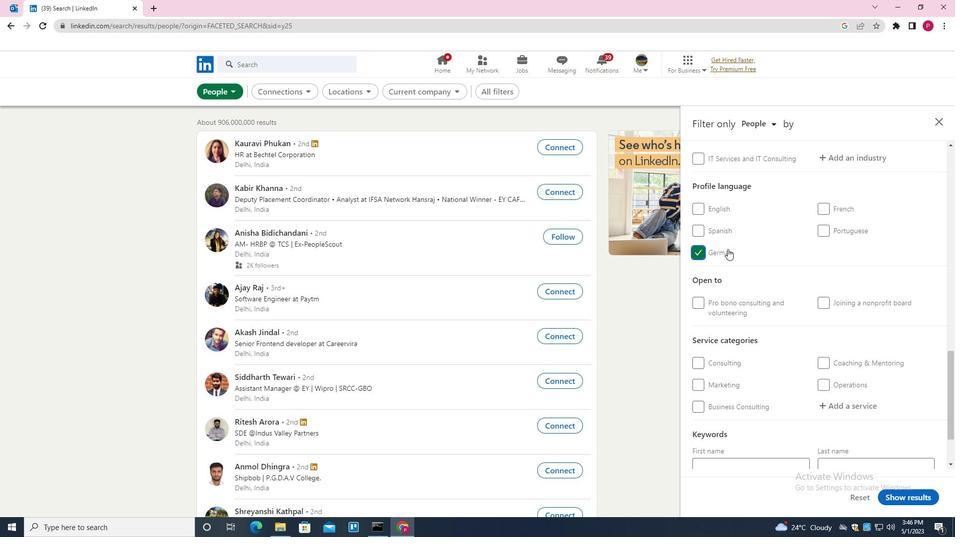 
Action: Mouse moved to (726, 250)
Screenshot: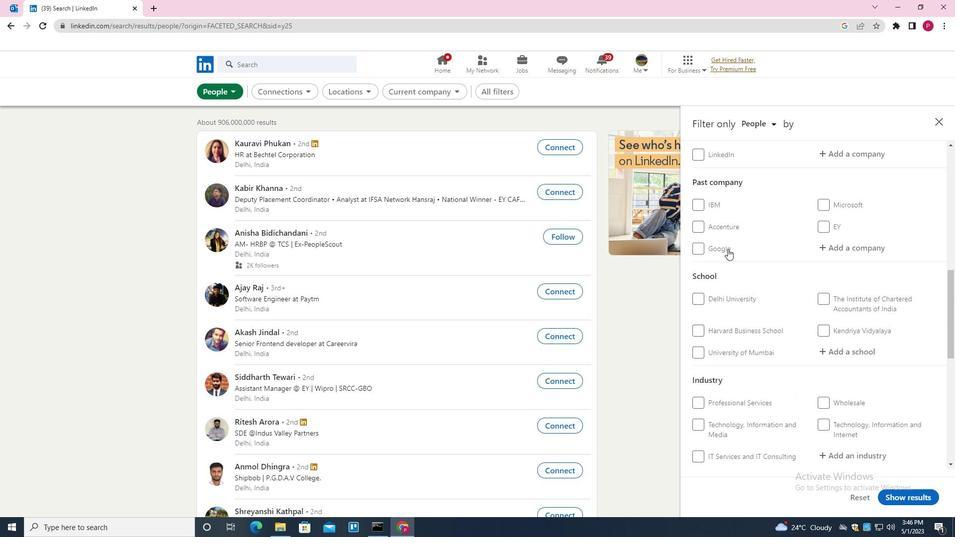 
Action: Mouse scrolled (726, 250) with delta (0, 0)
Screenshot: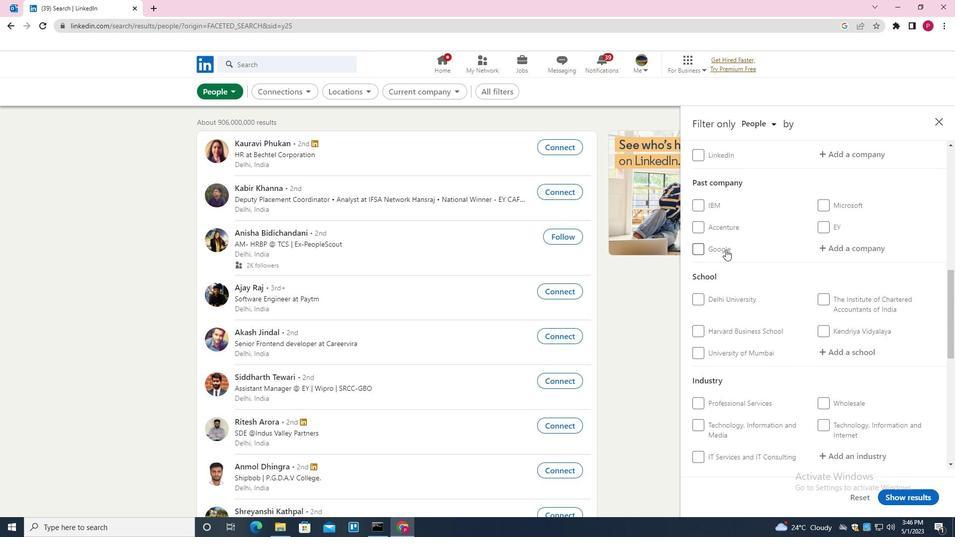 
Action: Mouse scrolled (726, 250) with delta (0, 0)
Screenshot: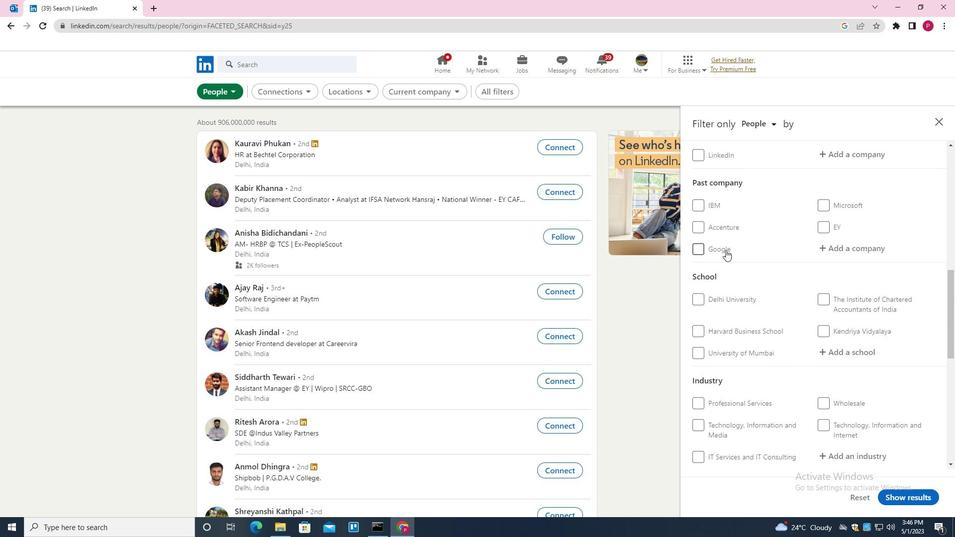 
Action: Mouse moved to (857, 255)
Screenshot: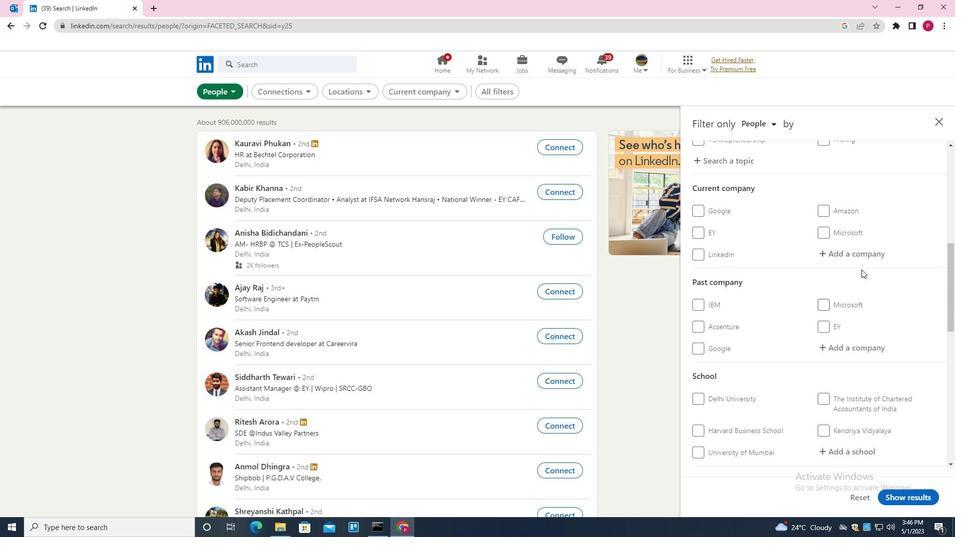 
Action: Mouse pressed left at (857, 255)
Screenshot: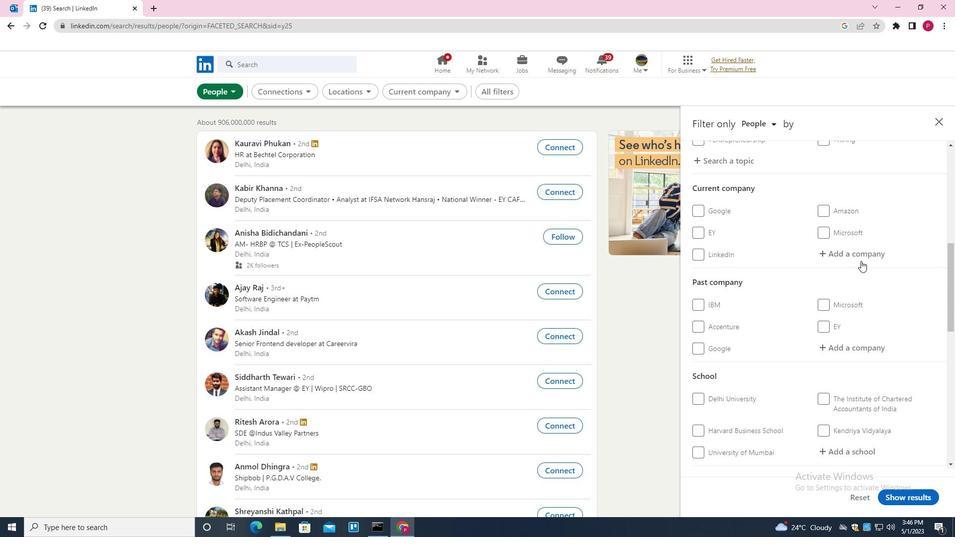 
Action: Key pressed <Key.shift>TRAN<Key.shift><Key.shift><Key.shift><Key.shift><Key.shift><Key.shift><Key.shift><Key.shift><Key.shift><Key.shift><Key.shift><Key.shift><Key.shift><Key.shift><Key.shift>SEA<Key.down><Key.enter>
Screenshot: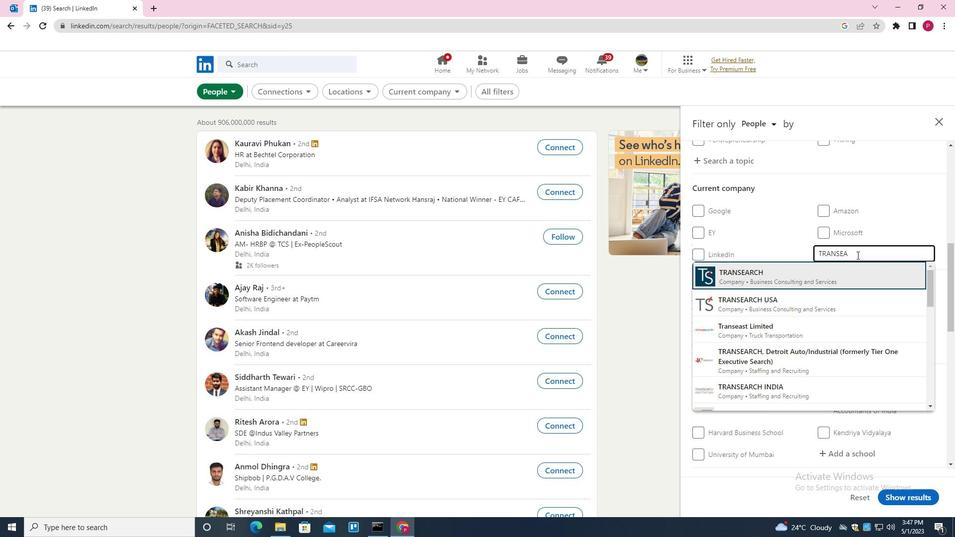 
Action: Mouse moved to (787, 285)
Screenshot: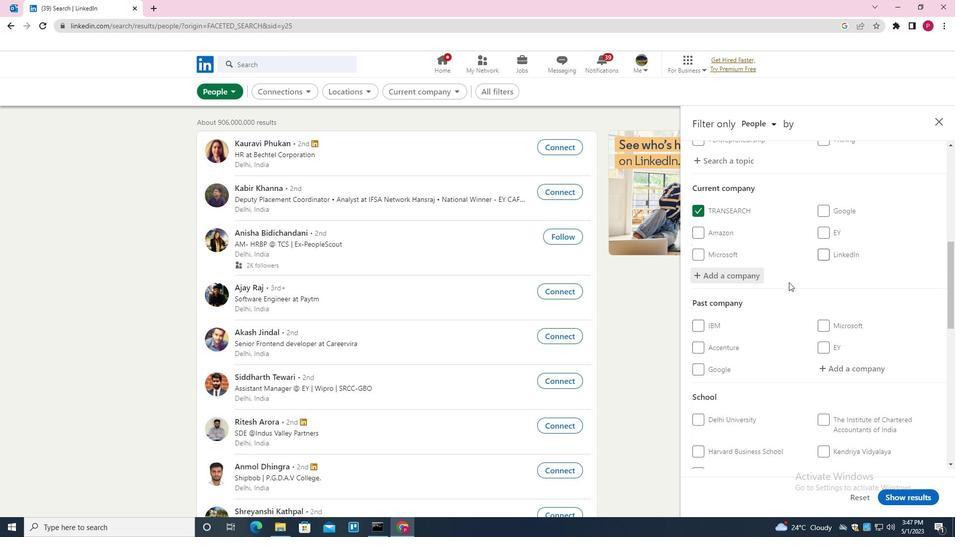 
Action: Mouse scrolled (787, 285) with delta (0, 0)
Screenshot: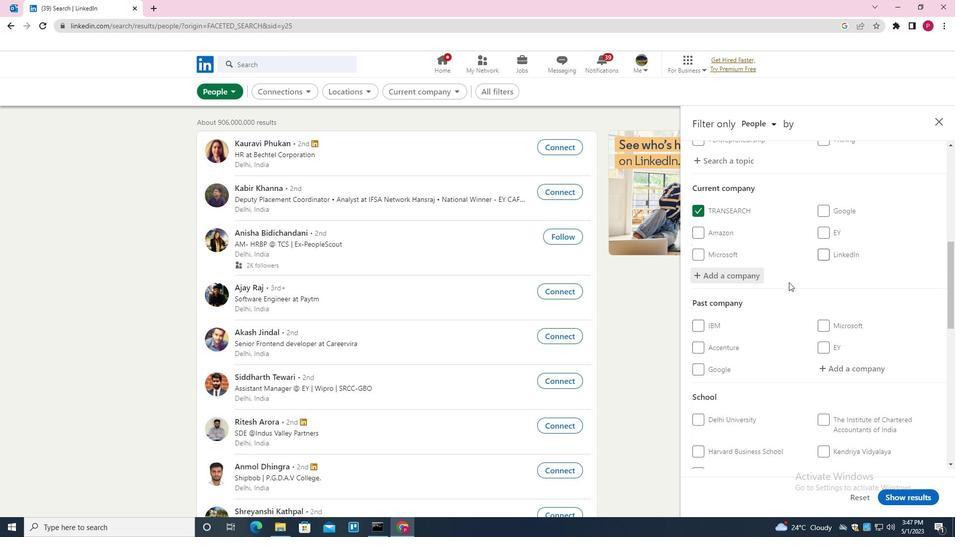 
Action: Mouse moved to (787, 288)
Screenshot: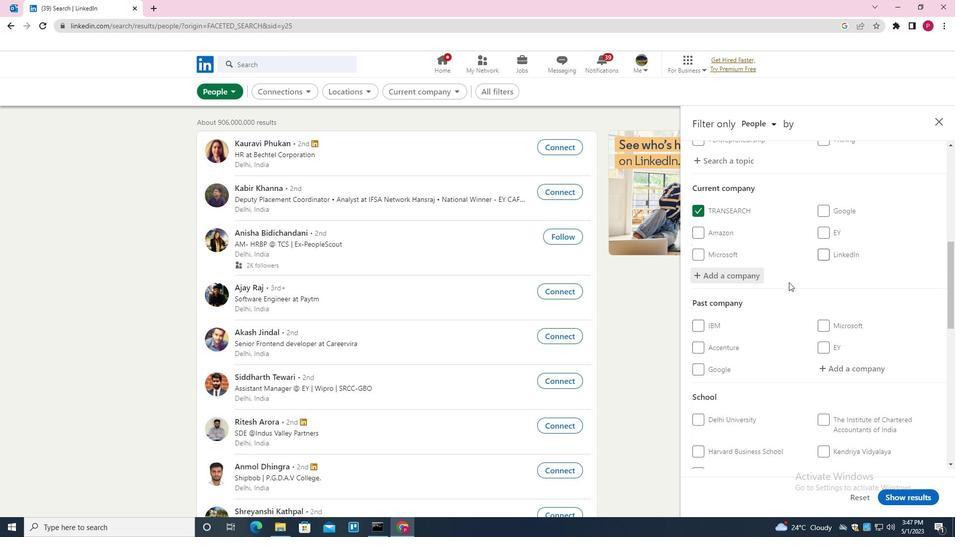 
Action: Mouse scrolled (787, 287) with delta (0, 0)
Screenshot: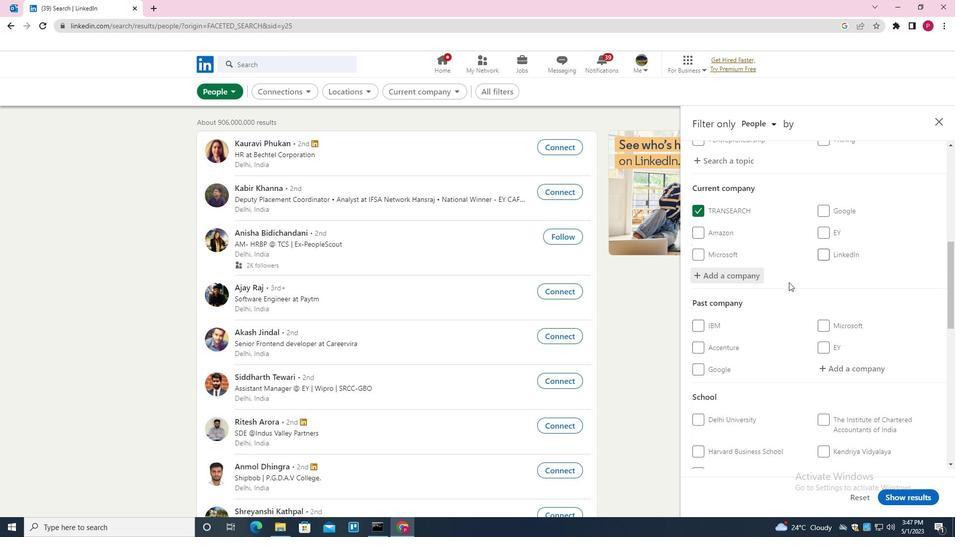 
Action: Mouse moved to (779, 338)
Screenshot: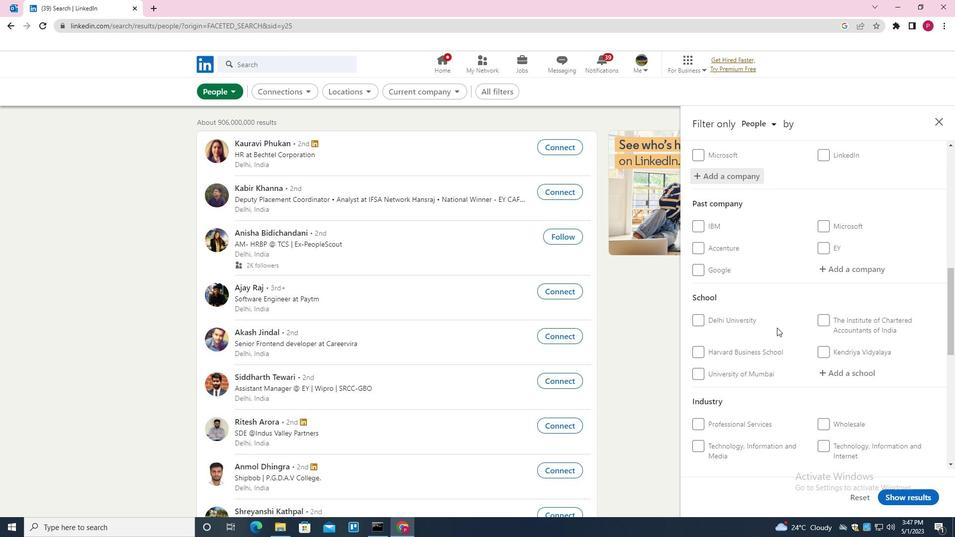 
Action: Mouse scrolled (779, 338) with delta (0, 0)
Screenshot: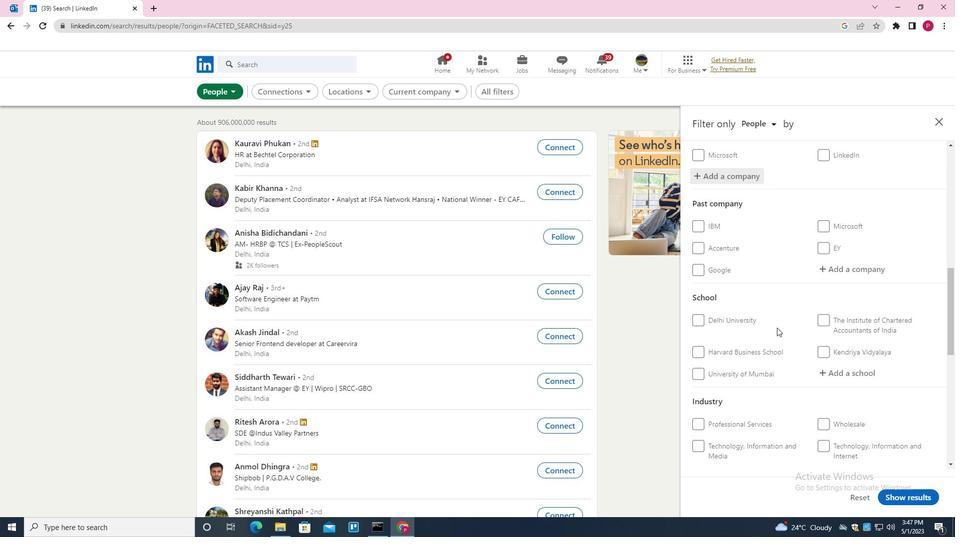 
Action: Mouse moved to (780, 338)
Screenshot: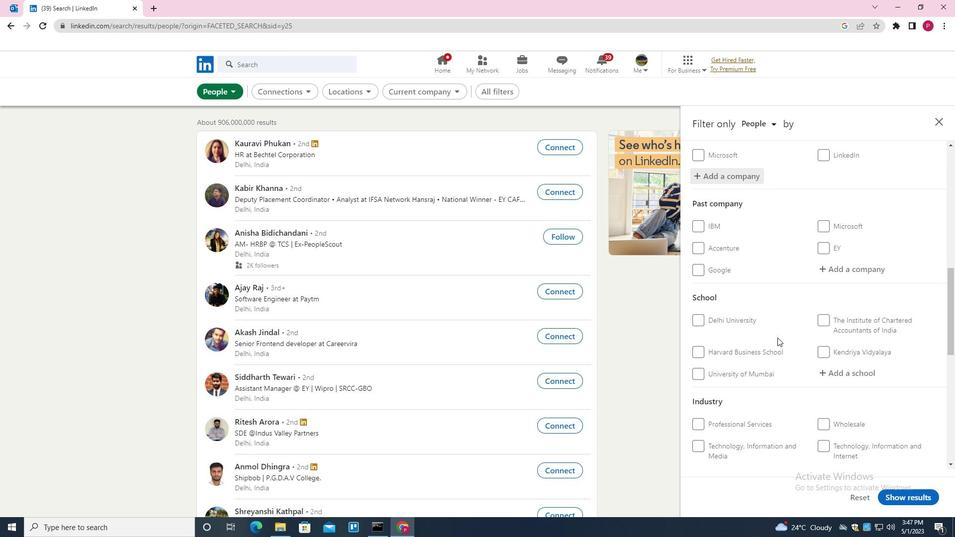 
Action: Mouse scrolled (780, 338) with delta (0, 0)
Screenshot: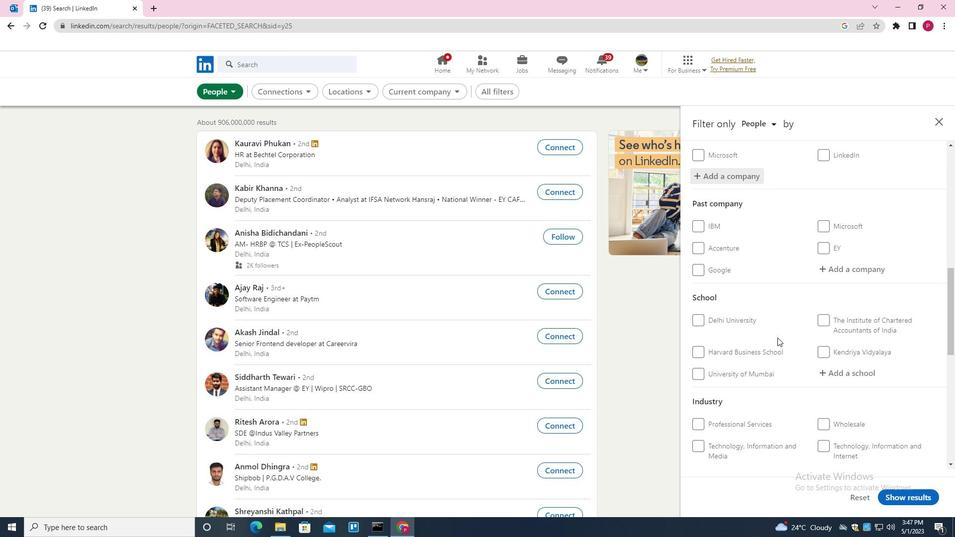 
Action: Mouse moved to (781, 338)
Screenshot: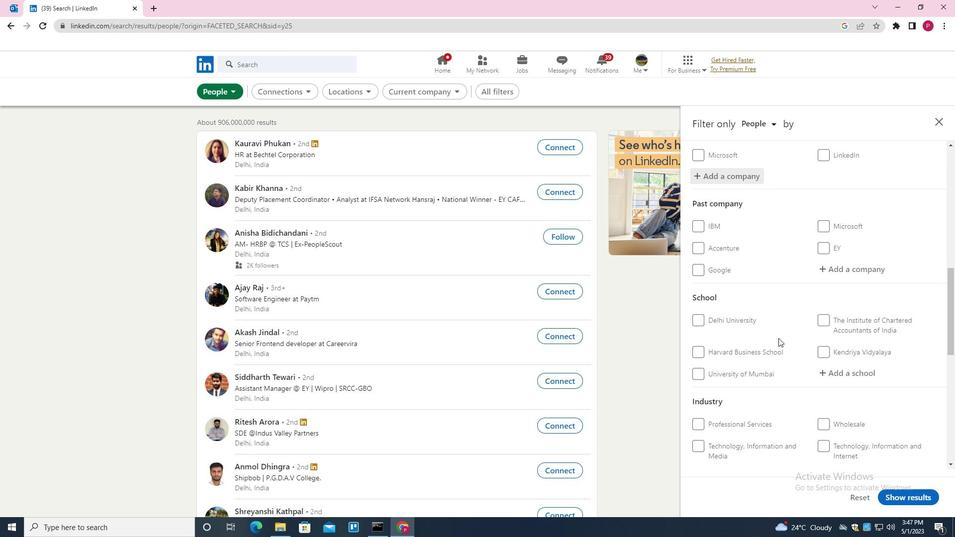 
Action: Mouse scrolled (781, 337) with delta (0, 0)
Screenshot: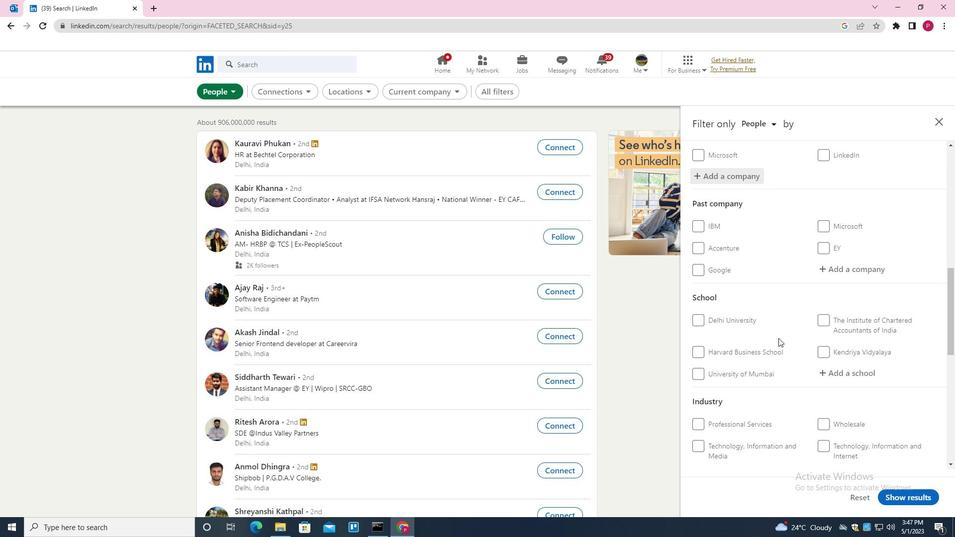 
Action: Mouse moved to (784, 336)
Screenshot: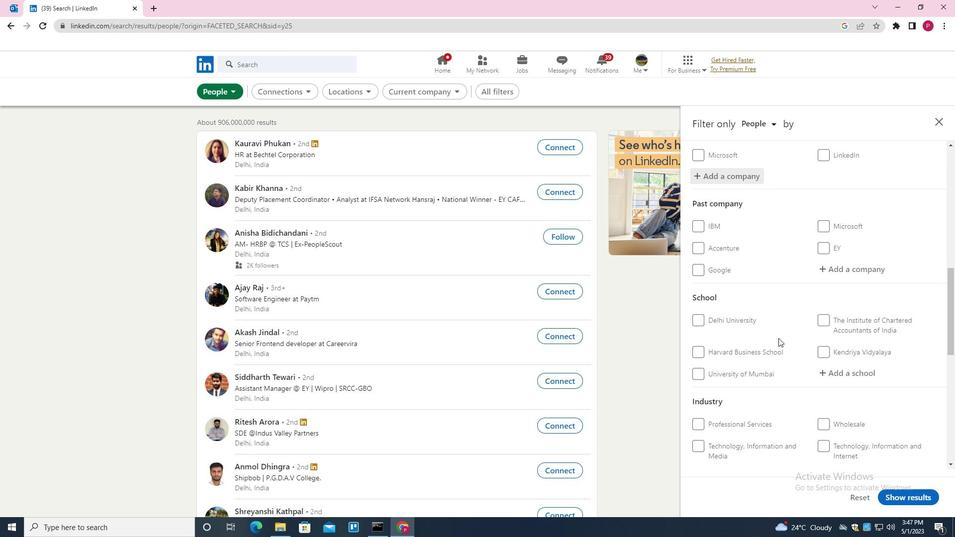 
Action: Mouse scrolled (784, 335) with delta (0, 0)
Screenshot: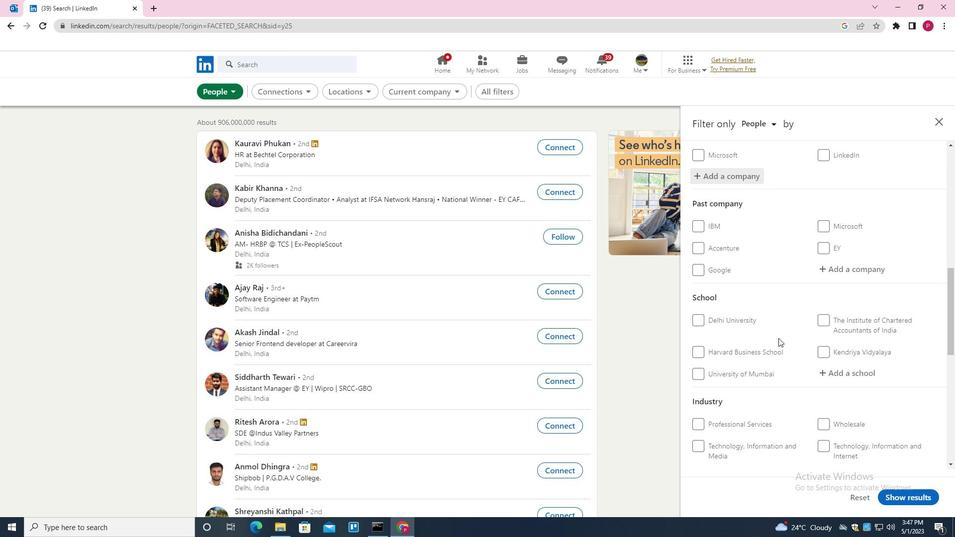 
Action: Mouse moved to (849, 165)
Screenshot: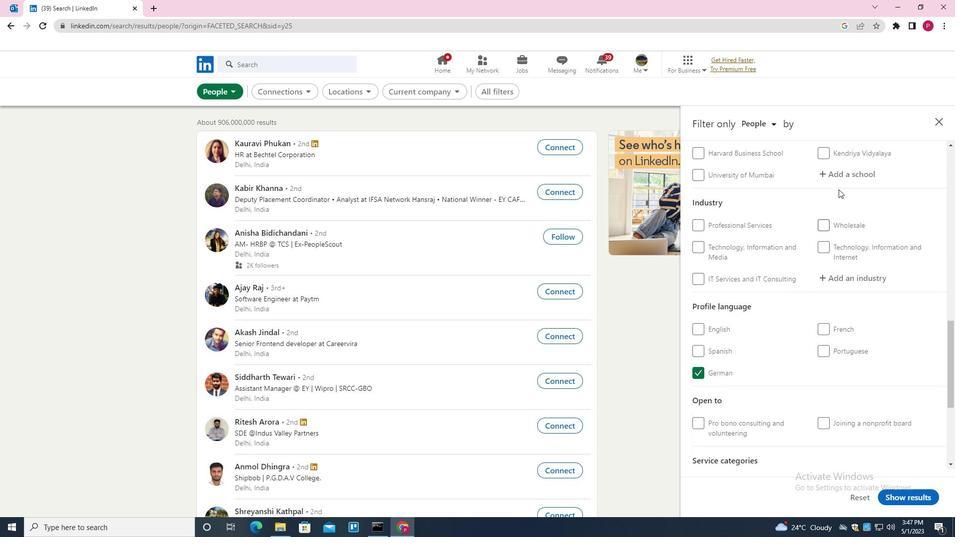
Action: Mouse pressed left at (849, 165)
Screenshot: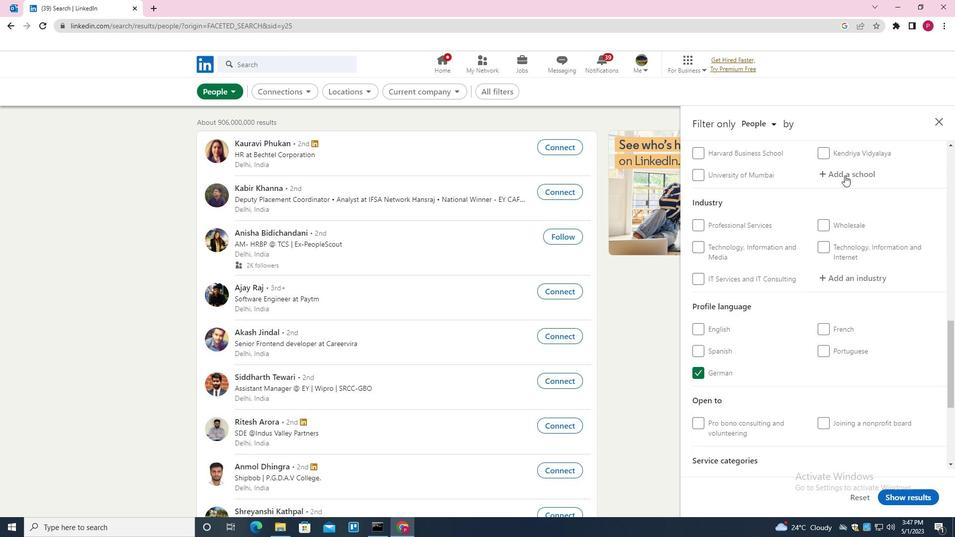 
Action: Key pressed <Key.shift><Key.shift><Key.shift><Key.shift><Key.shift><Key.shift>SHRI<Key.space>
Screenshot: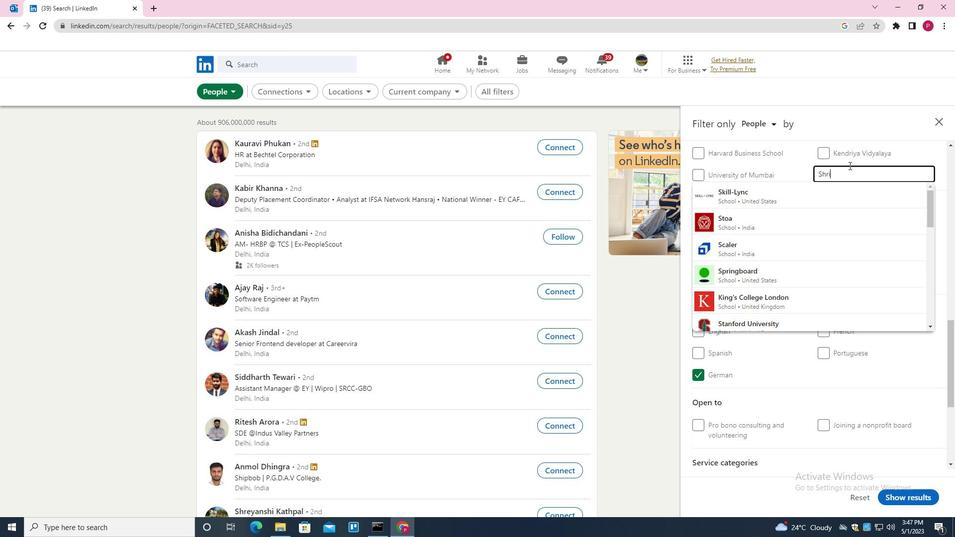 
Action: Mouse moved to (849, 165)
Screenshot: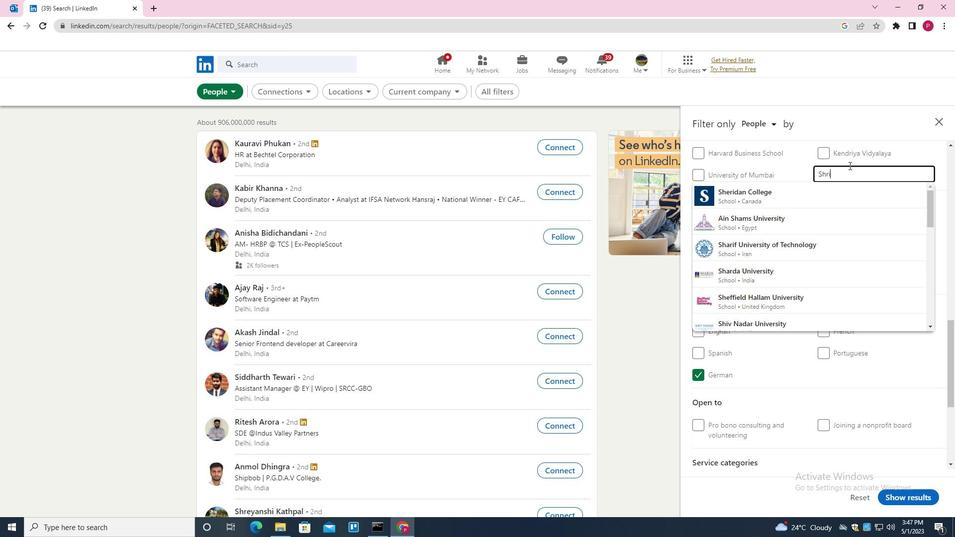 
Action: Key pressed <Key.shift>RAM<Key.space><Key.shift>INSTITUTE<Key.space><Key.down><Key.enter>
Screenshot: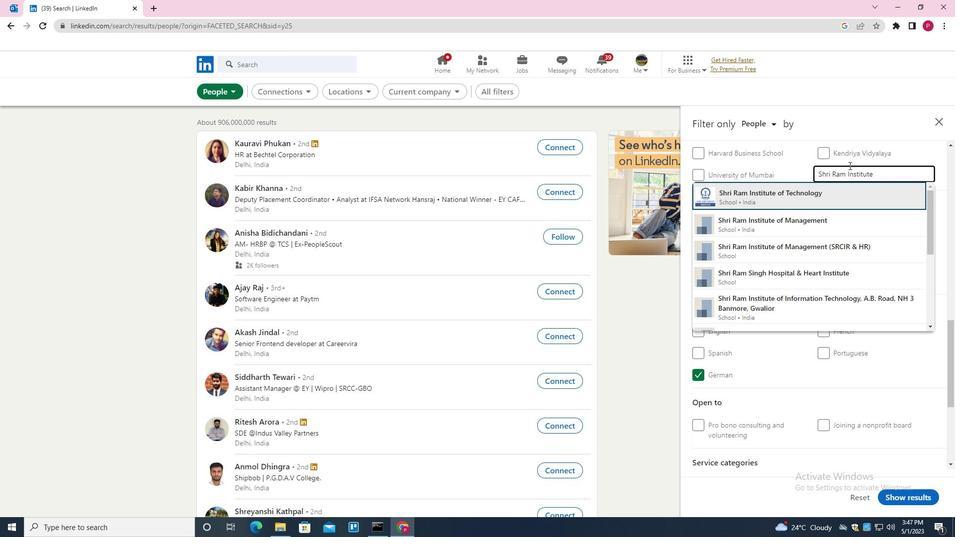 
Action: Mouse moved to (773, 297)
Screenshot: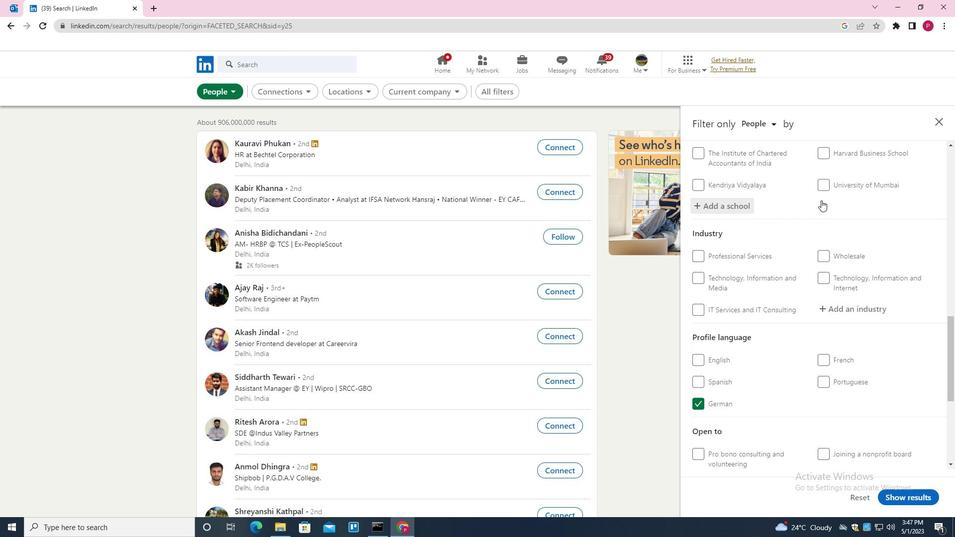 
Action: Mouse scrolled (773, 297) with delta (0, 0)
Screenshot: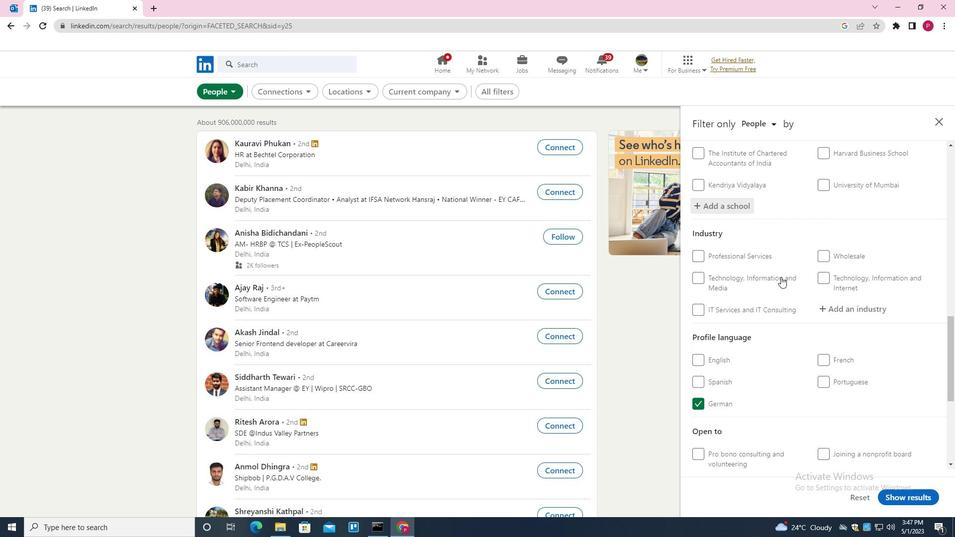 
Action: Mouse scrolled (773, 297) with delta (0, 0)
Screenshot: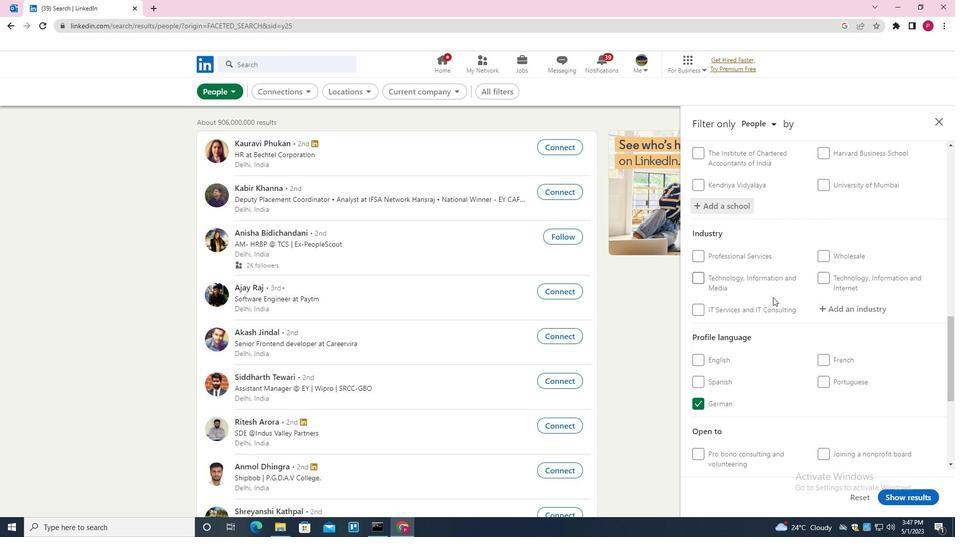 
Action: Mouse moved to (846, 214)
Screenshot: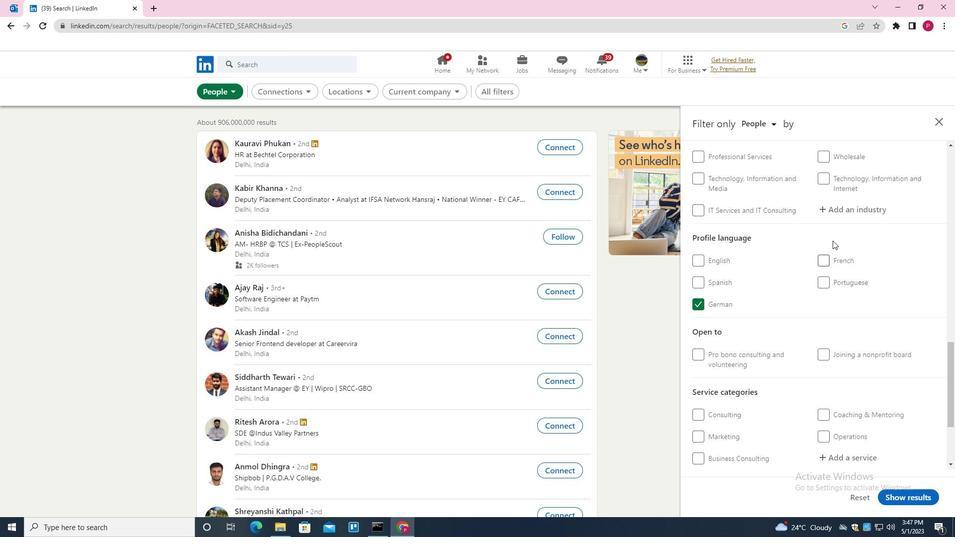 
Action: Mouse pressed left at (846, 214)
Screenshot: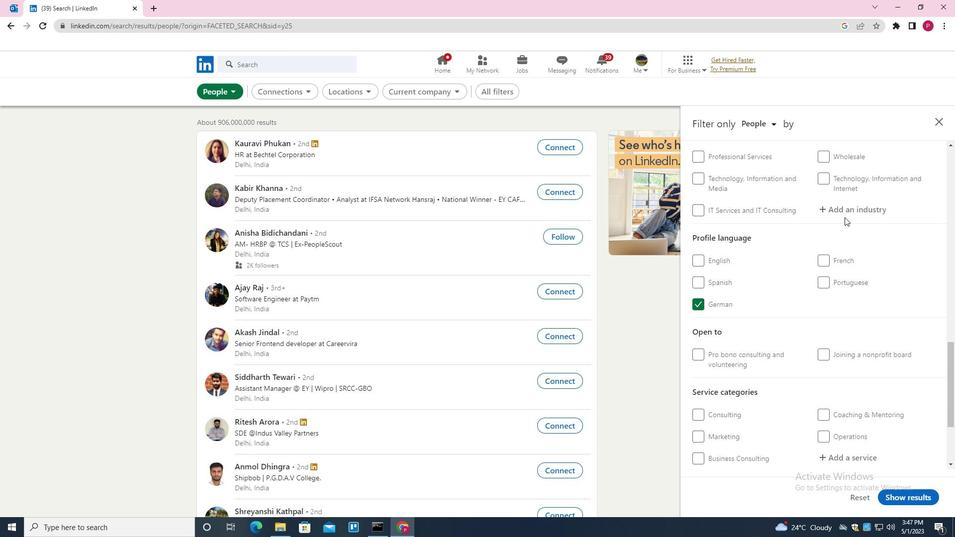
Action: Mouse moved to (846, 214)
Screenshot: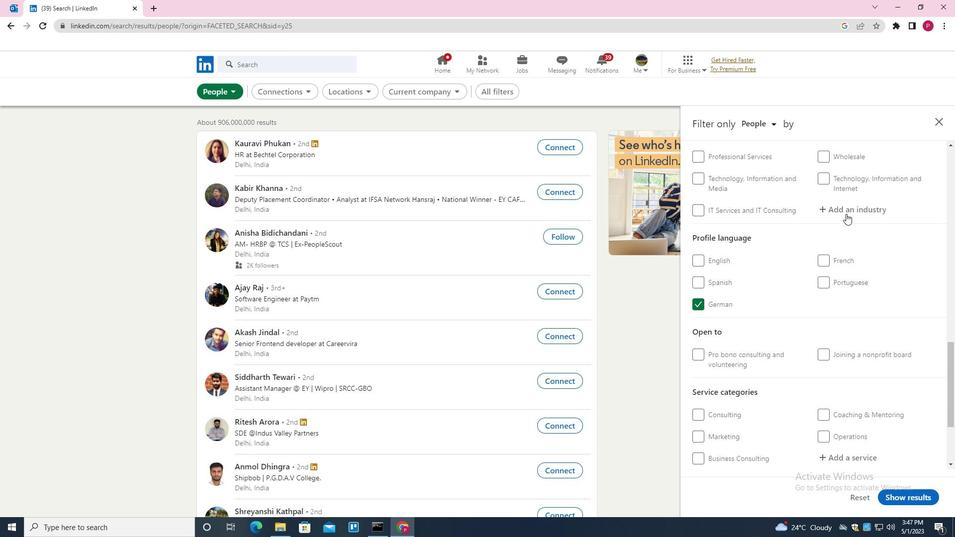 
Action: Key pressed <Key.shift>MOBILE<Key.down><Key.down><Key.enter>
Screenshot: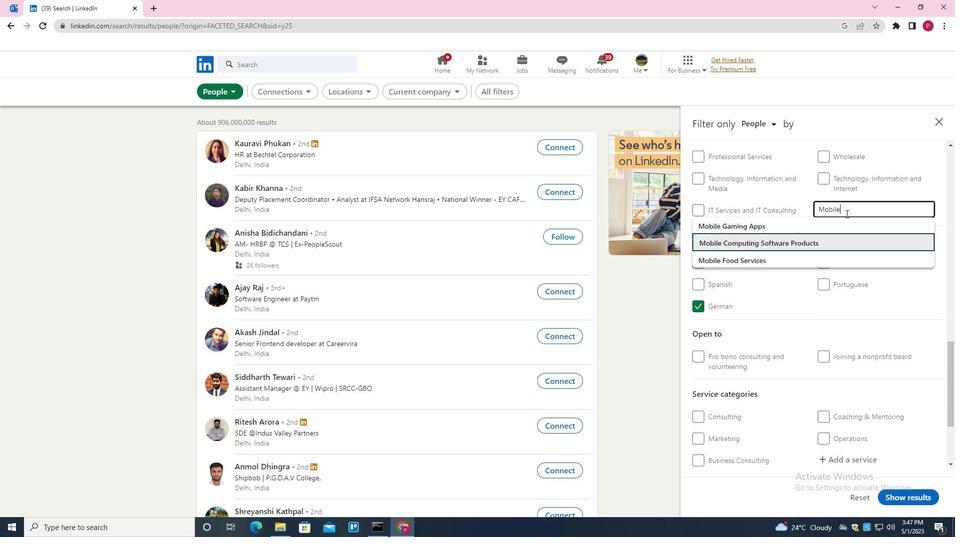 
Action: Mouse moved to (805, 295)
Screenshot: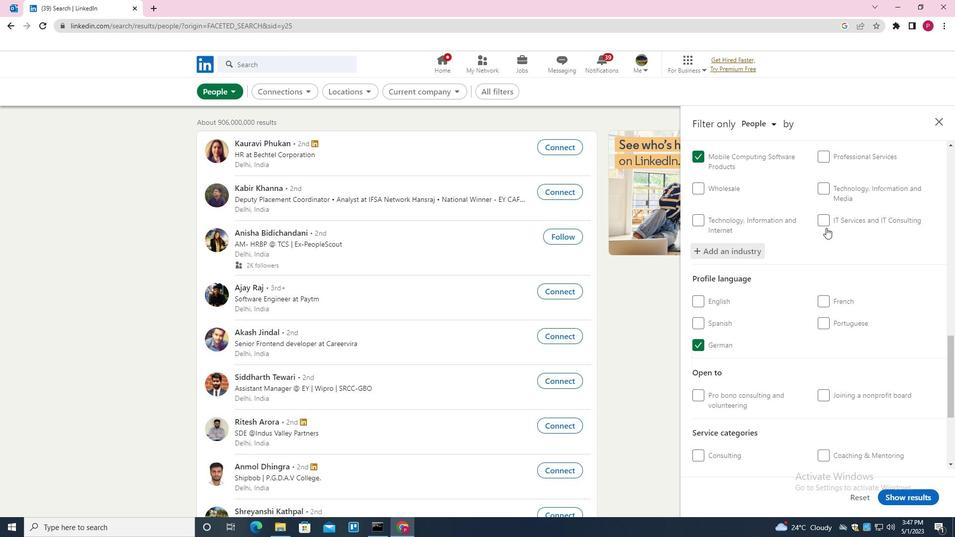 
Action: Mouse scrolled (805, 295) with delta (0, 0)
Screenshot: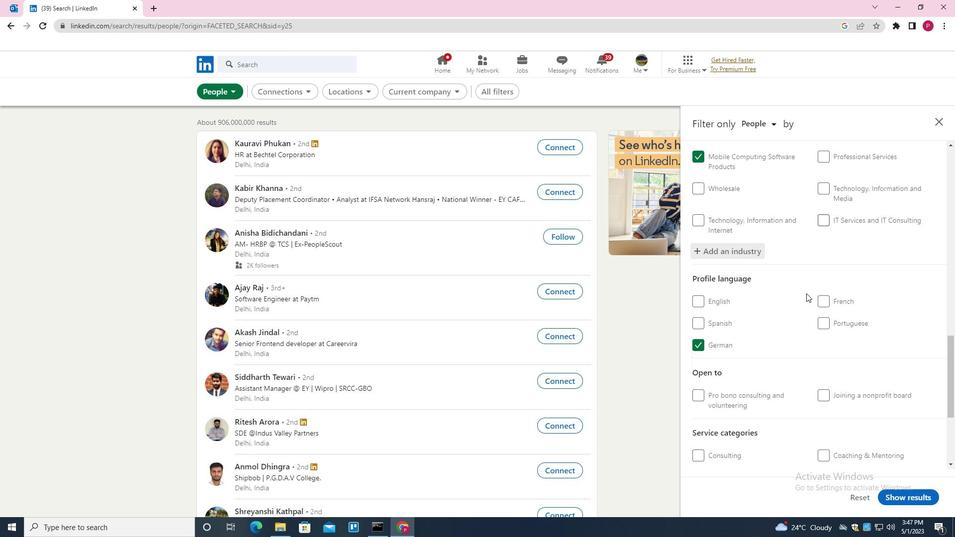 
Action: Mouse scrolled (805, 295) with delta (0, 0)
Screenshot: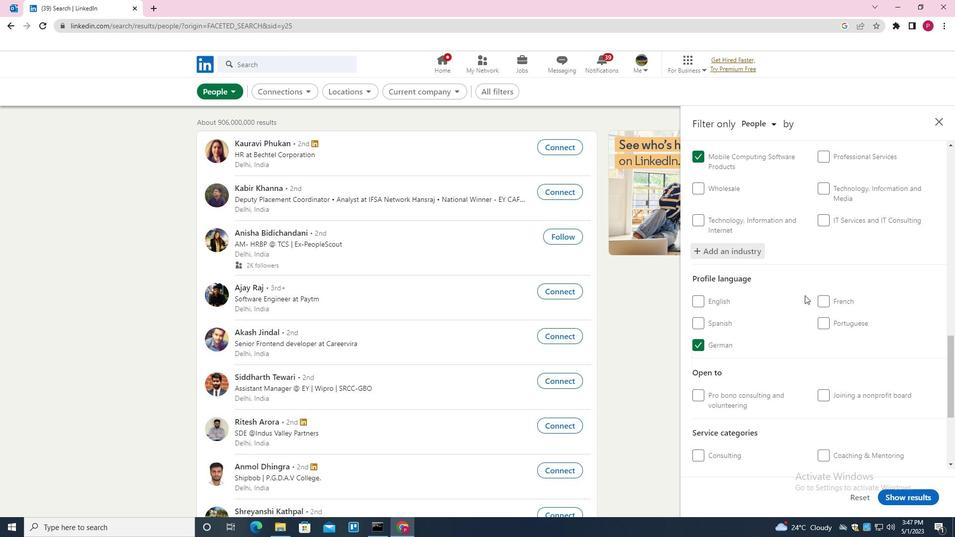 
Action: Mouse scrolled (805, 295) with delta (0, 0)
Screenshot: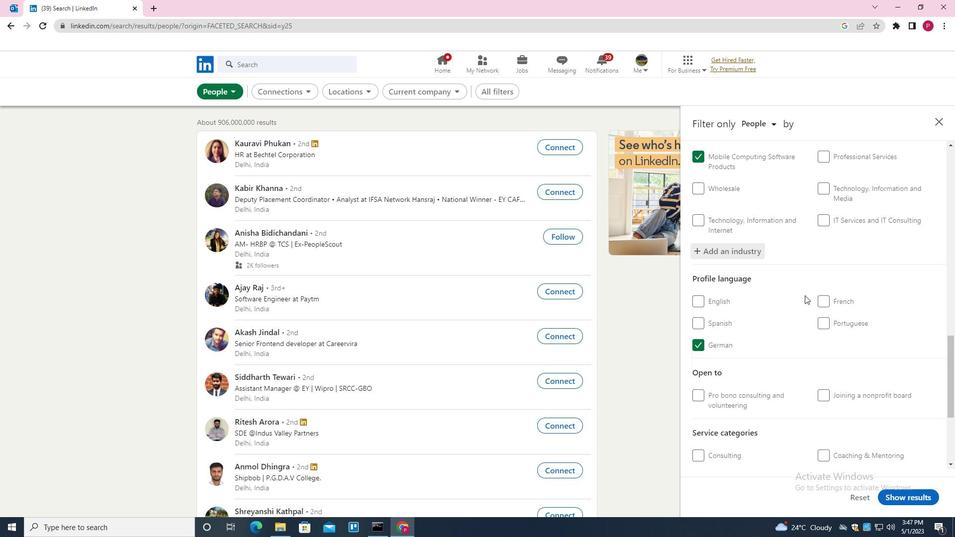 
Action: Mouse moved to (839, 344)
Screenshot: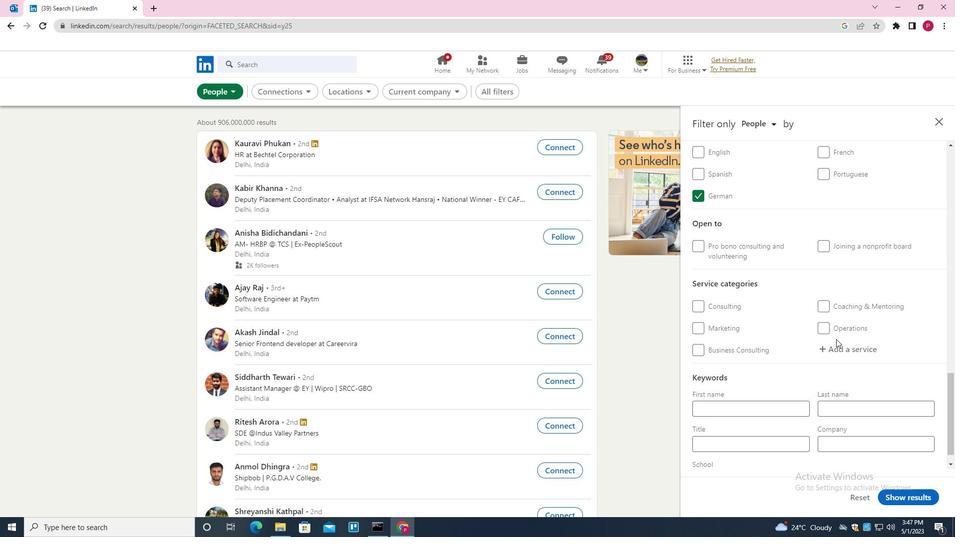 
Action: Mouse pressed left at (839, 344)
Screenshot: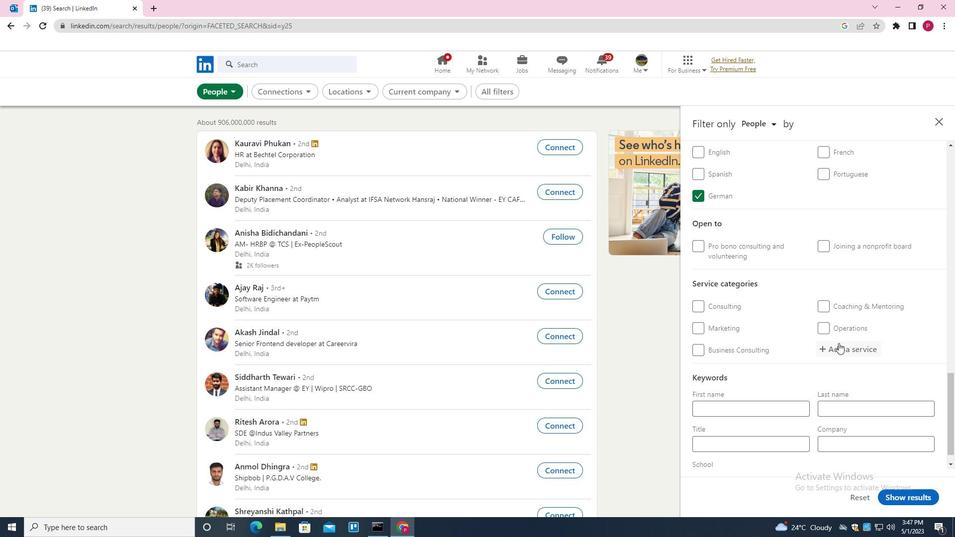 
Action: Key pressed <Key.shift>PRODUCT<Key.down><Key.down><Key.down><Key.up><Key.up><Key.up><Key.up><Key.up><Key.up><Key.up><Key.enter>
Screenshot: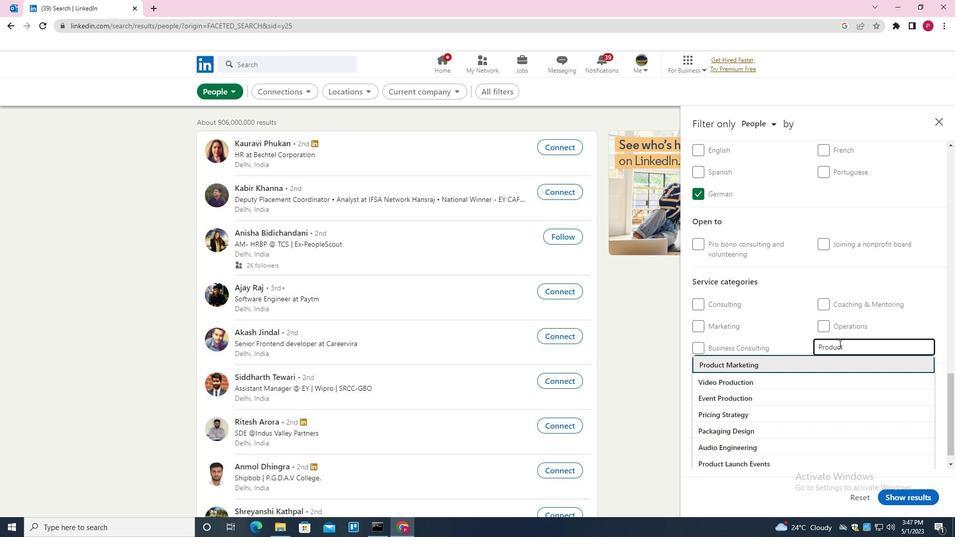 
Action: Mouse moved to (827, 355)
Screenshot: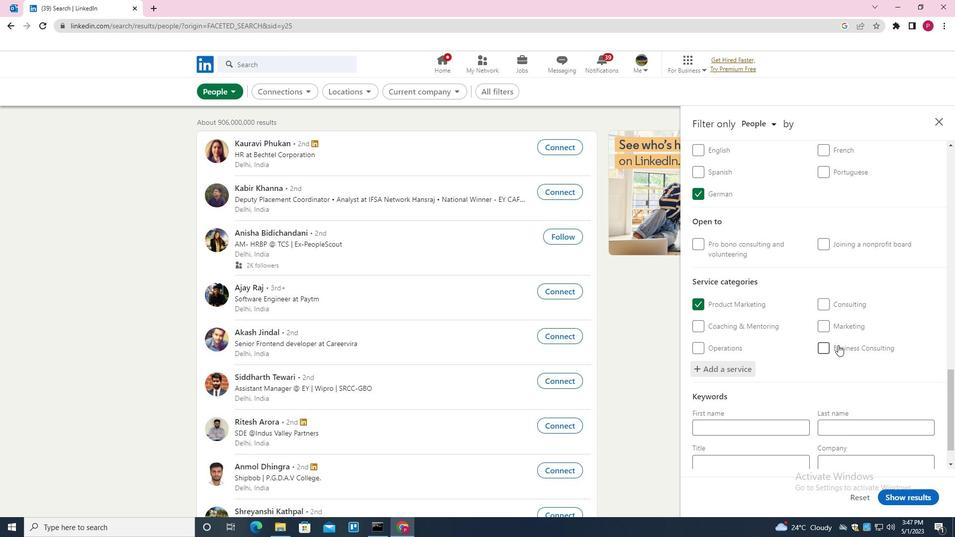 
Action: Mouse scrolled (827, 354) with delta (0, 0)
Screenshot: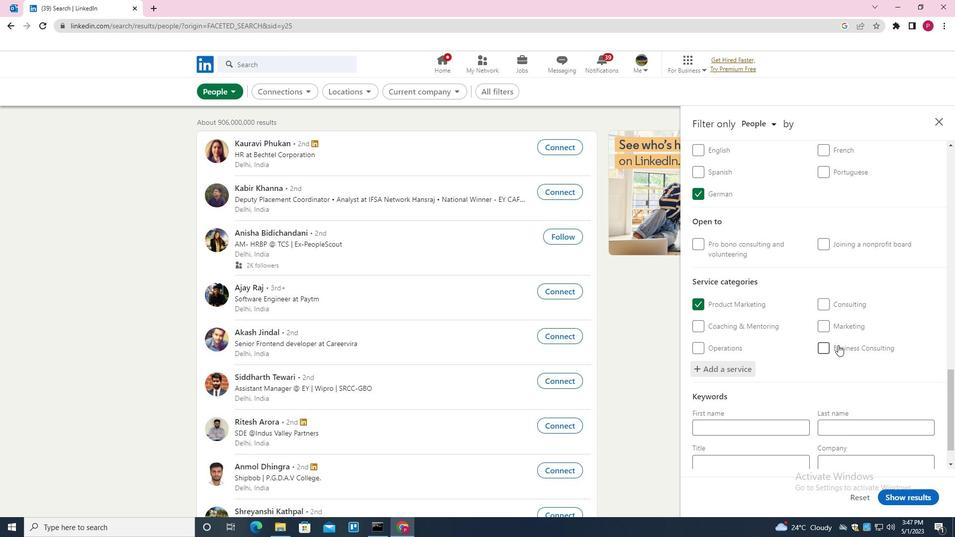 
Action: Mouse scrolled (827, 354) with delta (0, 0)
Screenshot: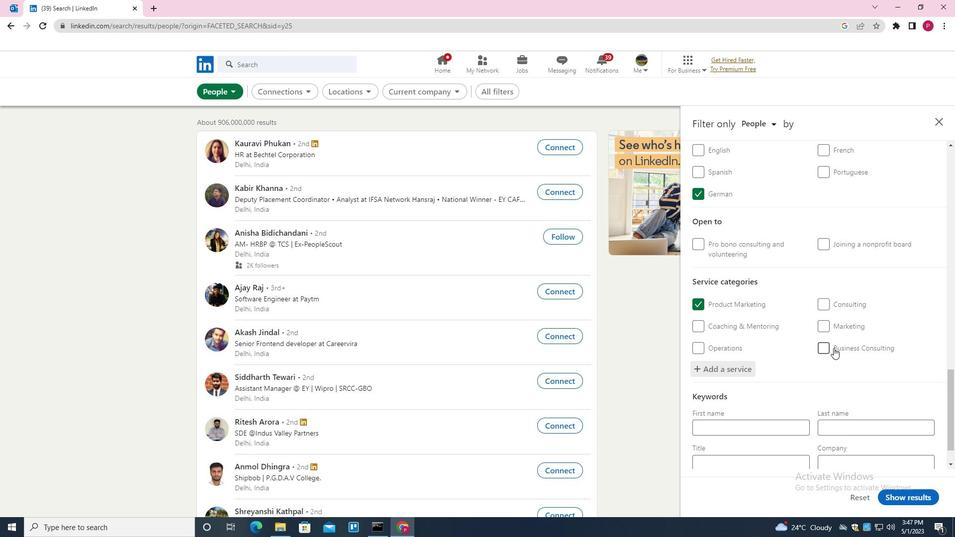 
Action: Mouse scrolled (827, 354) with delta (0, 0)
Screenshot: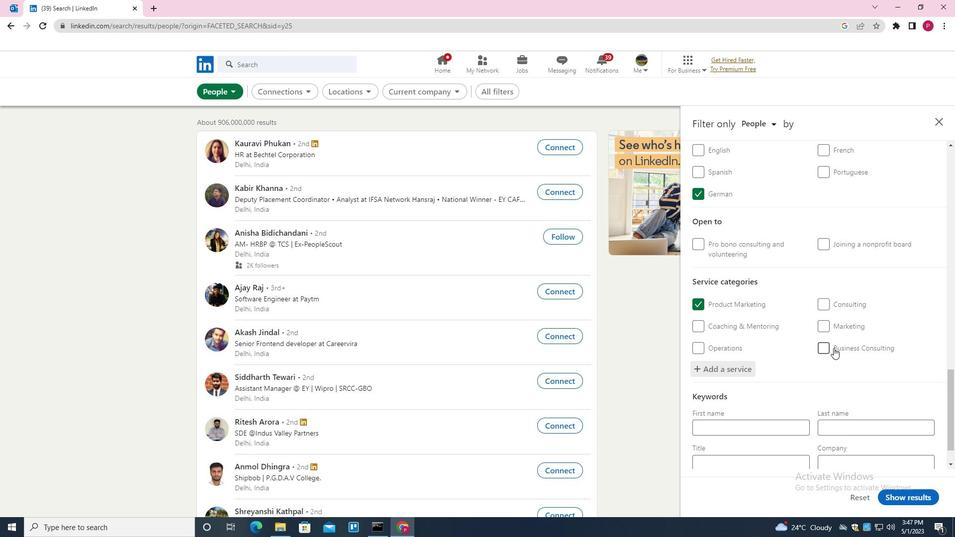 
Action: Mouse moved to (827, 355)
Screenshot: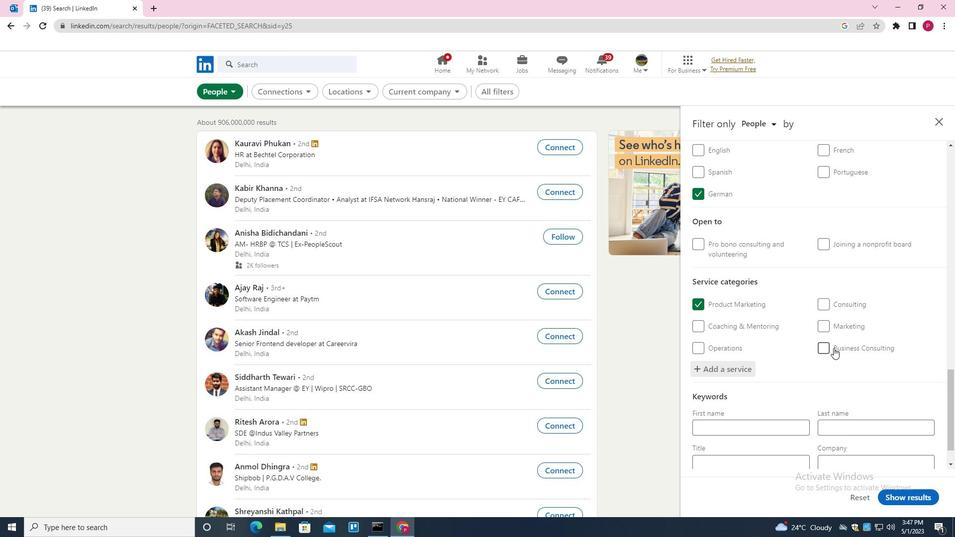 
Action: Mouse scrolled (827, 354) with delta (0, 0)
Screenshot: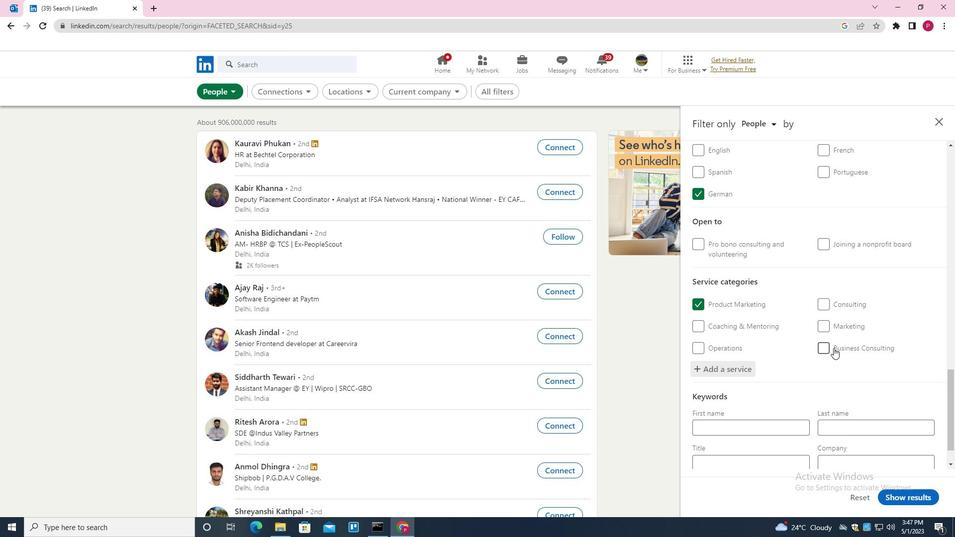 
Action: Mouse moved to (748, 426)
Screenshot: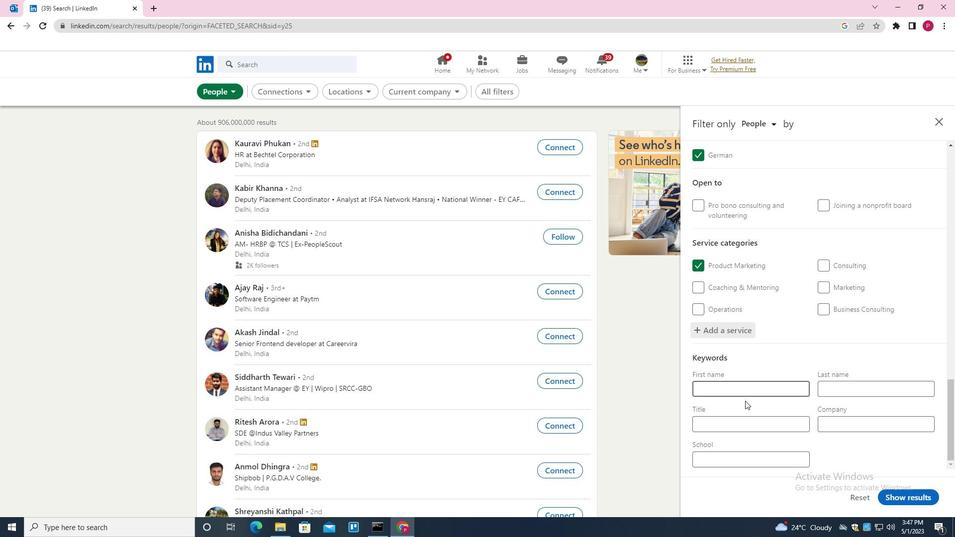 
Action: Mouse pressed left at (748, 426)
Screenshot: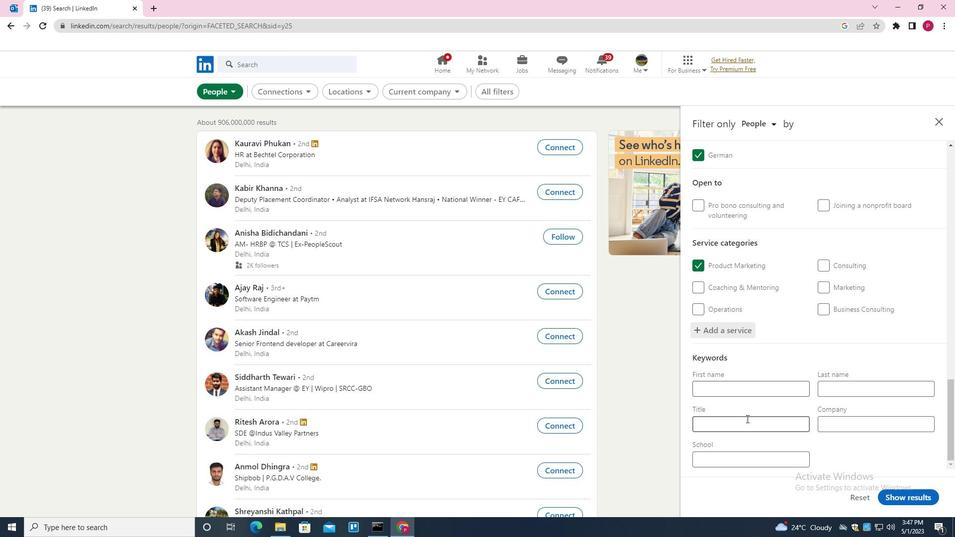 
Action: Mouse moved to (748, 426)
Screenshot: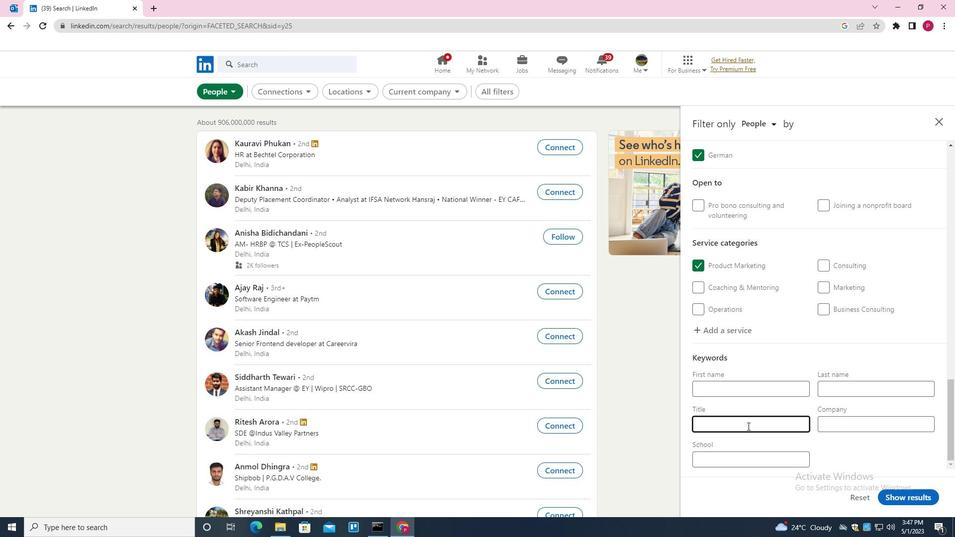
Action: Key pressed <Key.shift>PLANT<Key.space><Key.shift>ENGINEER
Screenshot: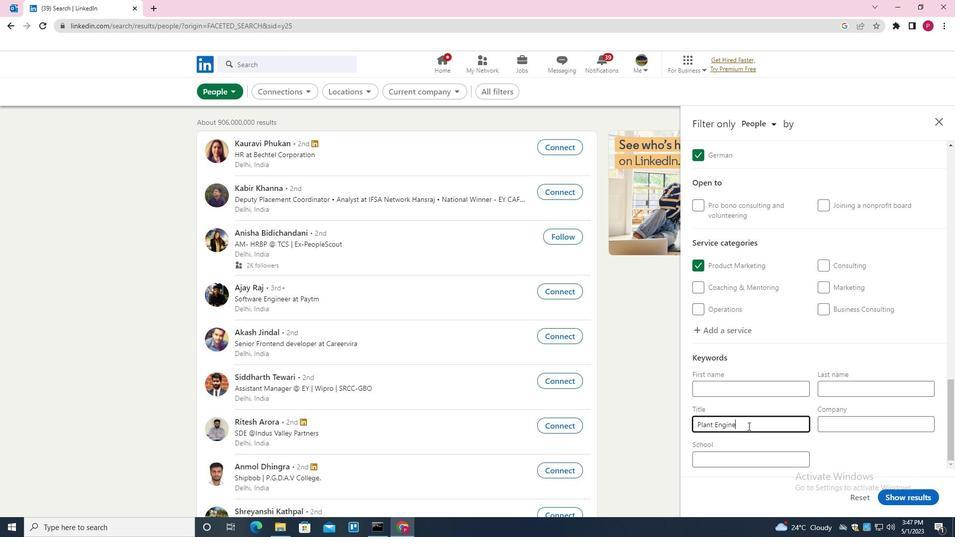
Action: Mouse moved to (932, 496)
Screenshot: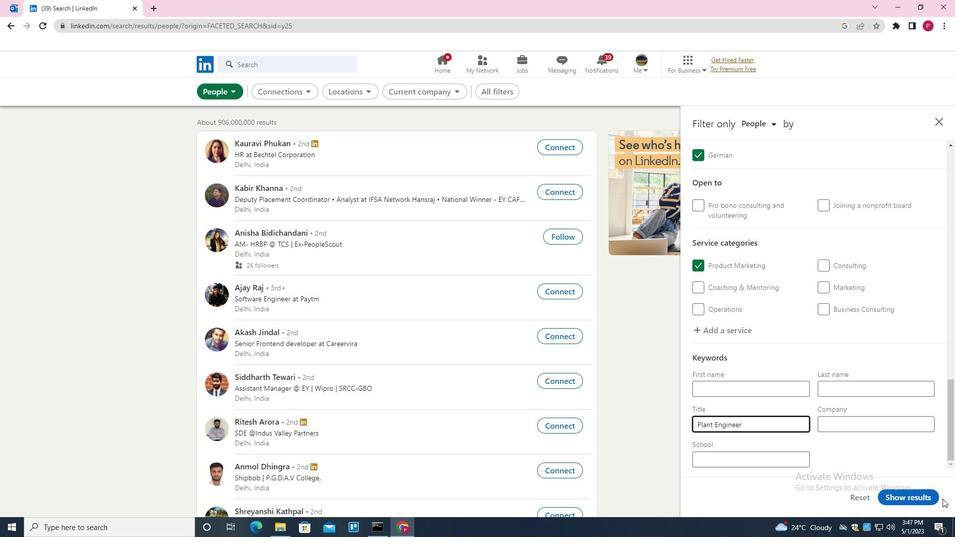 
Action: Mouse pressed left at (932, 496)
Screenshot: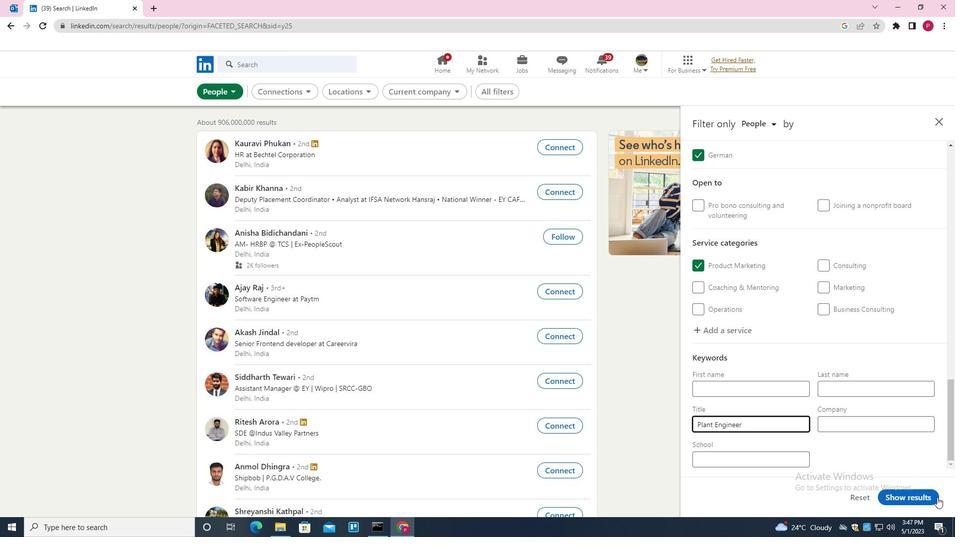 
Action: Mouse moved to (591, 300)
Screenshot: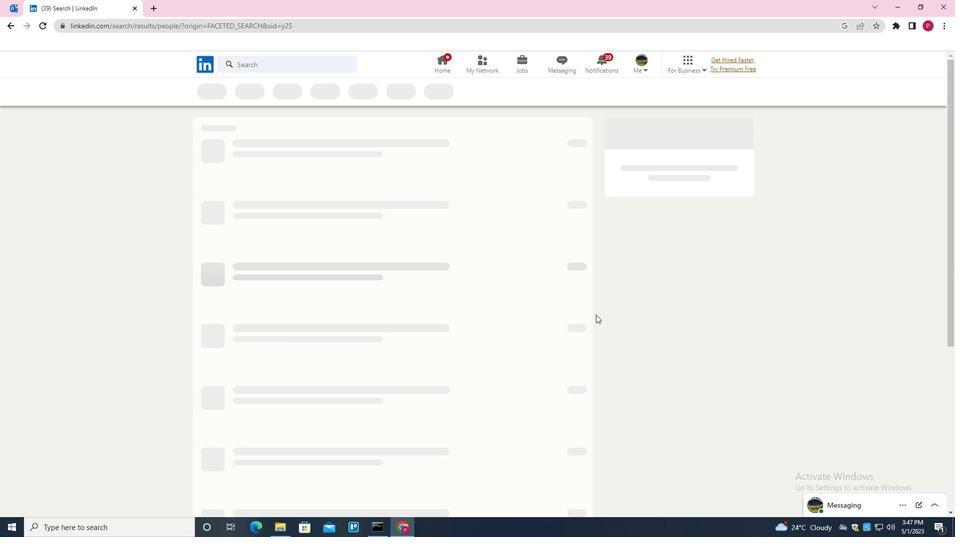 
